 Task: In the  document Elizabeth.epub Write the word in the shape with center alignment 'XOXO'Change Page orientation to  'Landscape' Insert emoji in the beginning of quote: Thumbs Up
Action: Mouse moved to (253, 398)
Screenshot: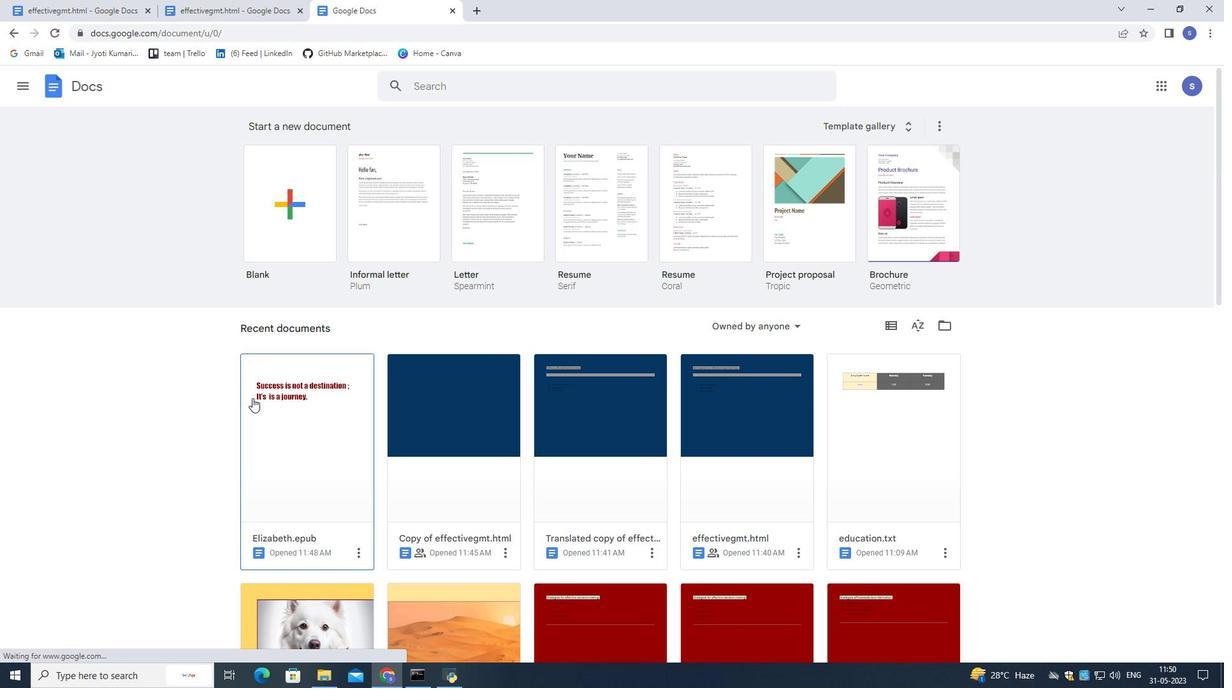 
Action: Mouse pressed left at (253, 398)
Screenshot: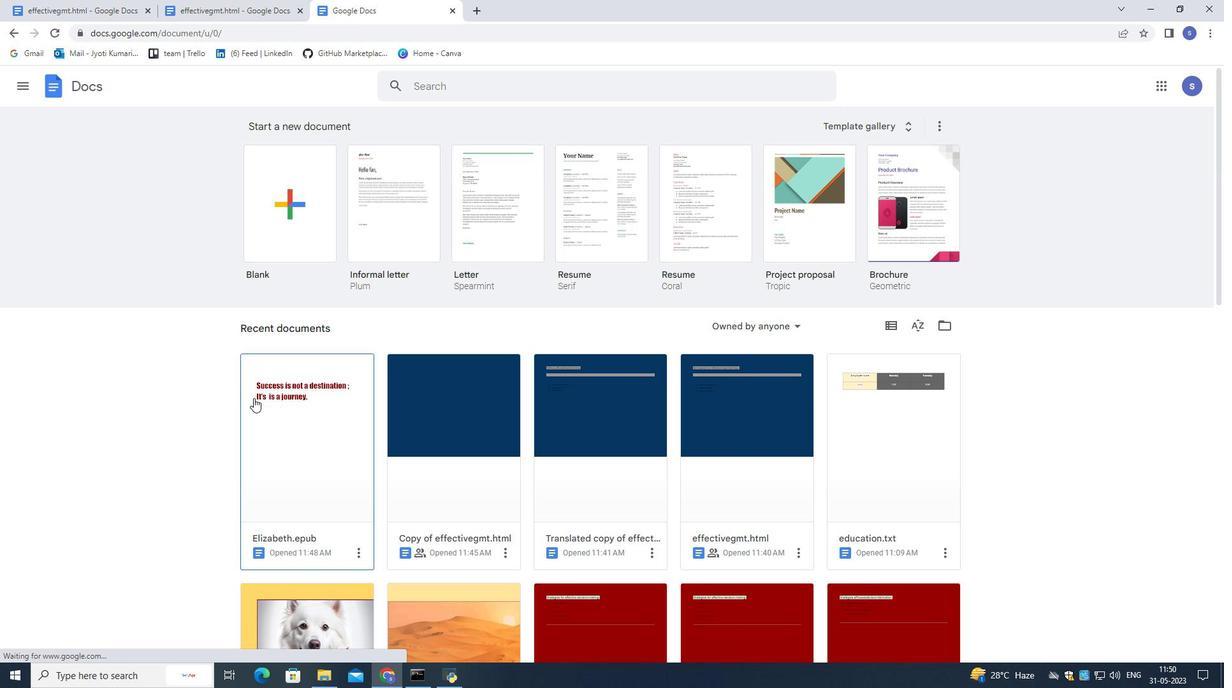 
Action: Mouse moved to (405, 243)
Screenshot: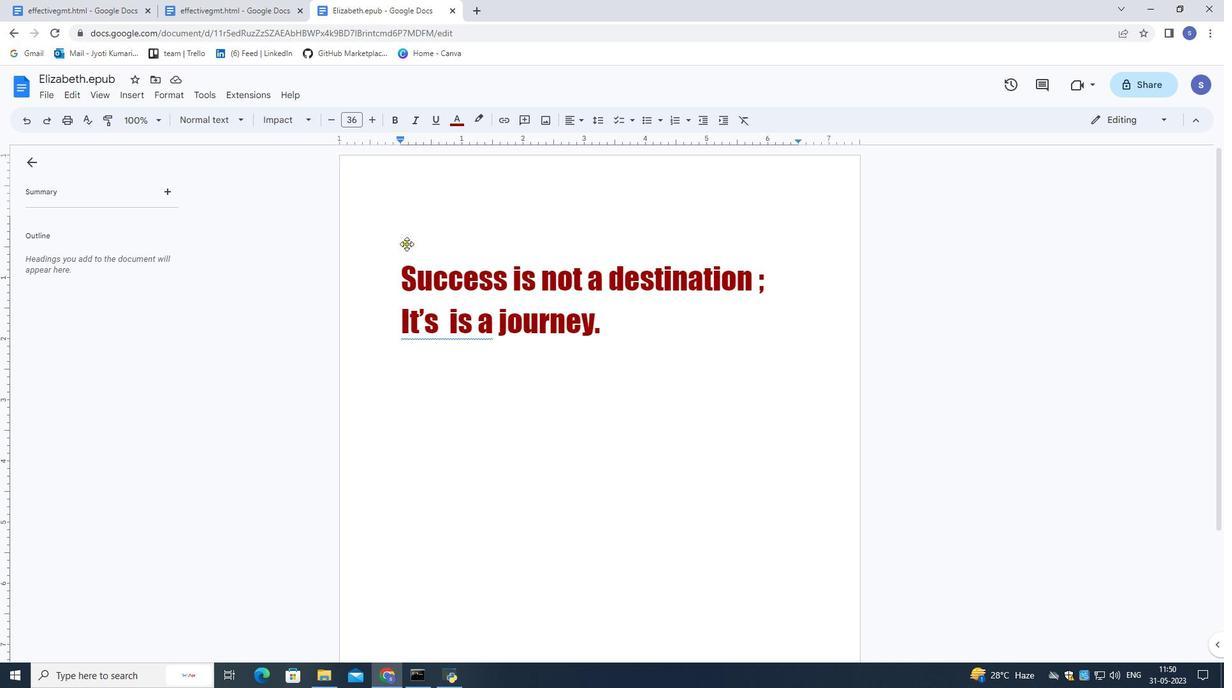 
Action: Mouse pressed left at (405, 243)
Screenshot: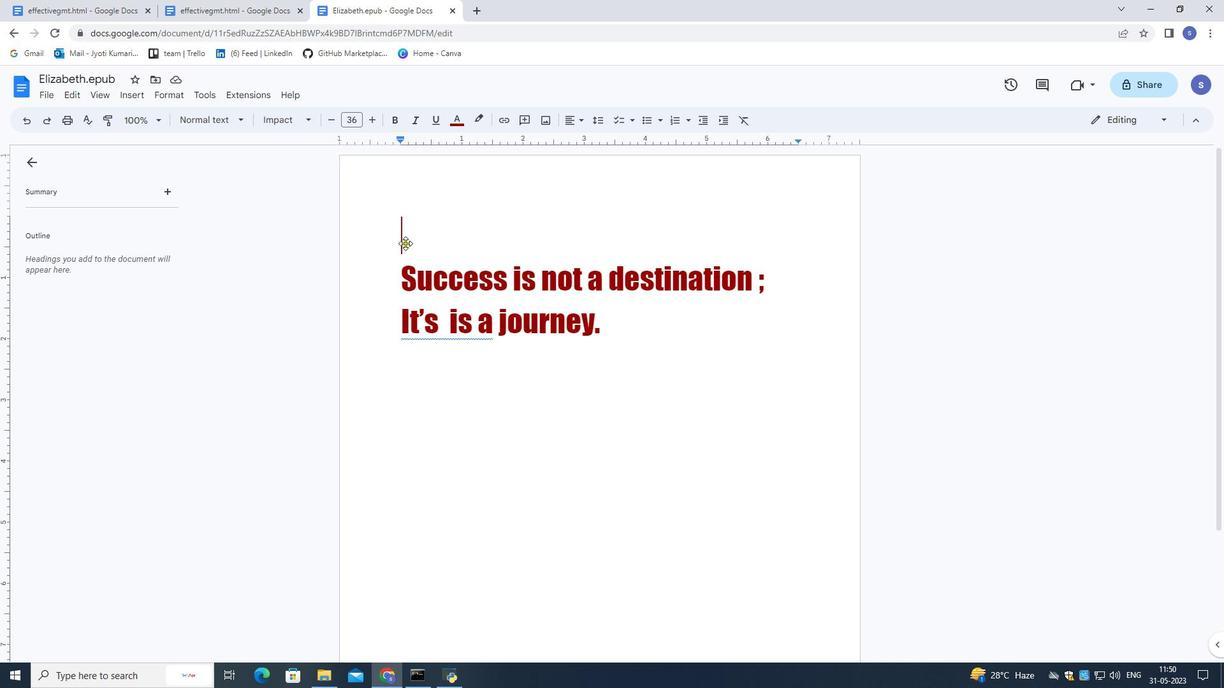 
Action: Mouse moved to (588, 265)
Screenshot: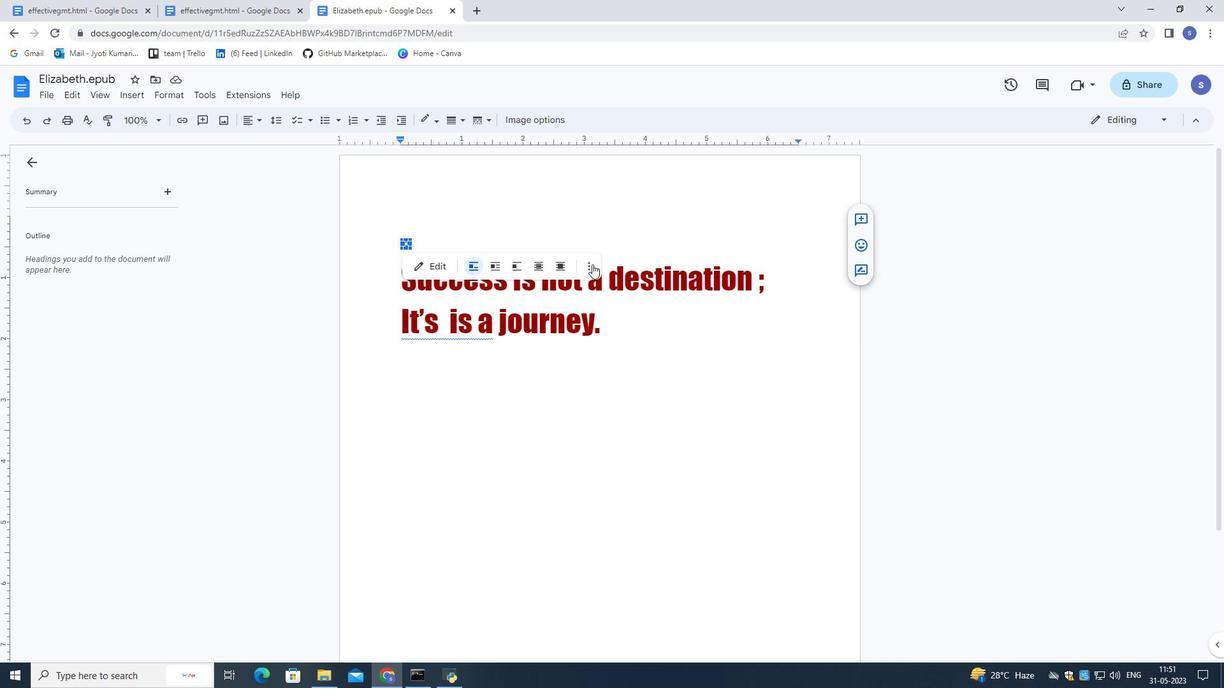 
Action: Mouse pressed left at (588, 265)
Screenshot: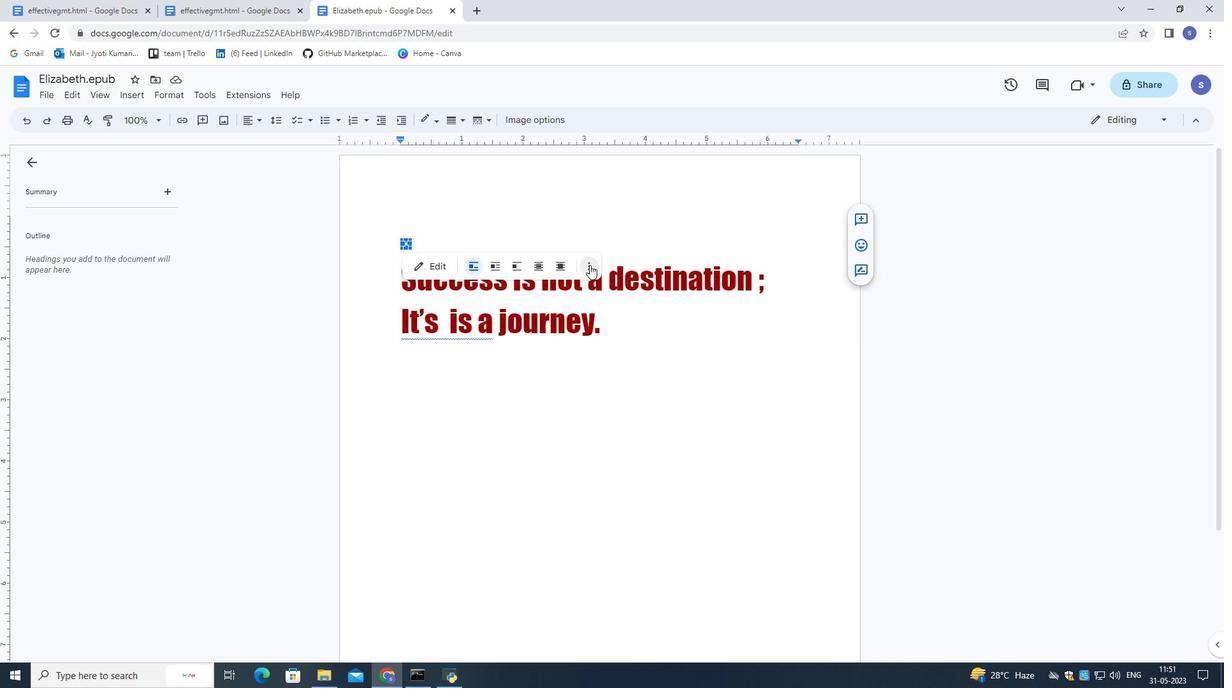 
Action: Mouse moved to (610, 295)
Screenshot: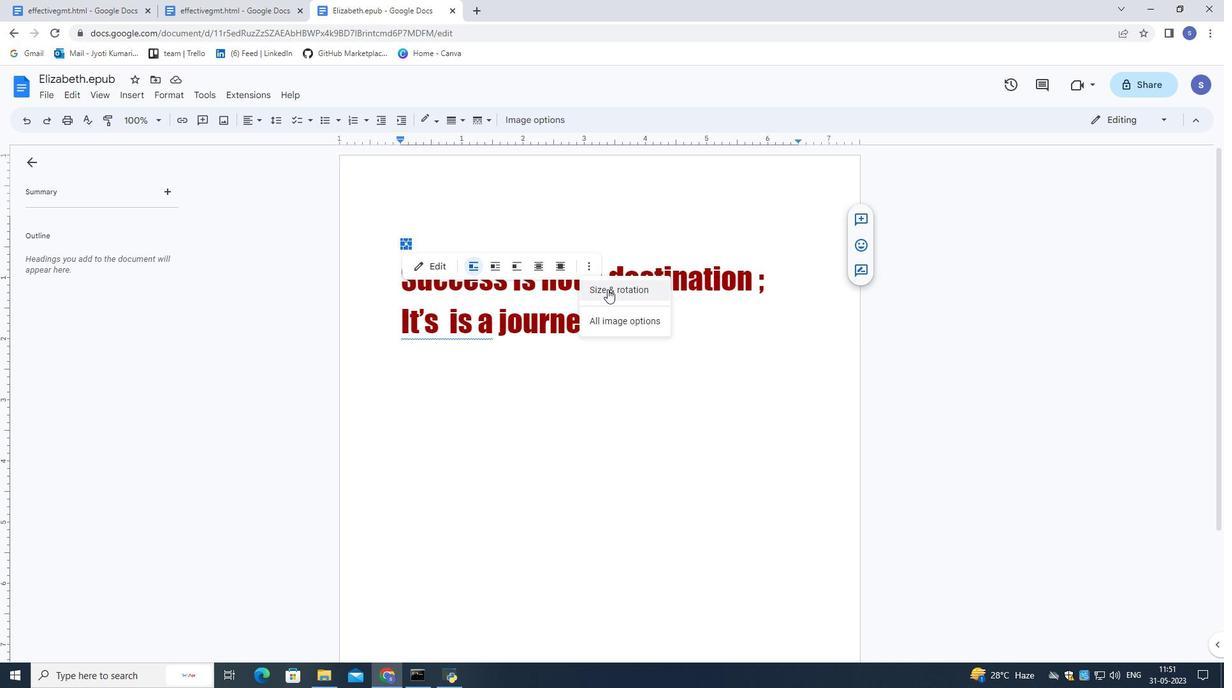 
Action: Mouse pressed left at (610, 295)
Screenshot: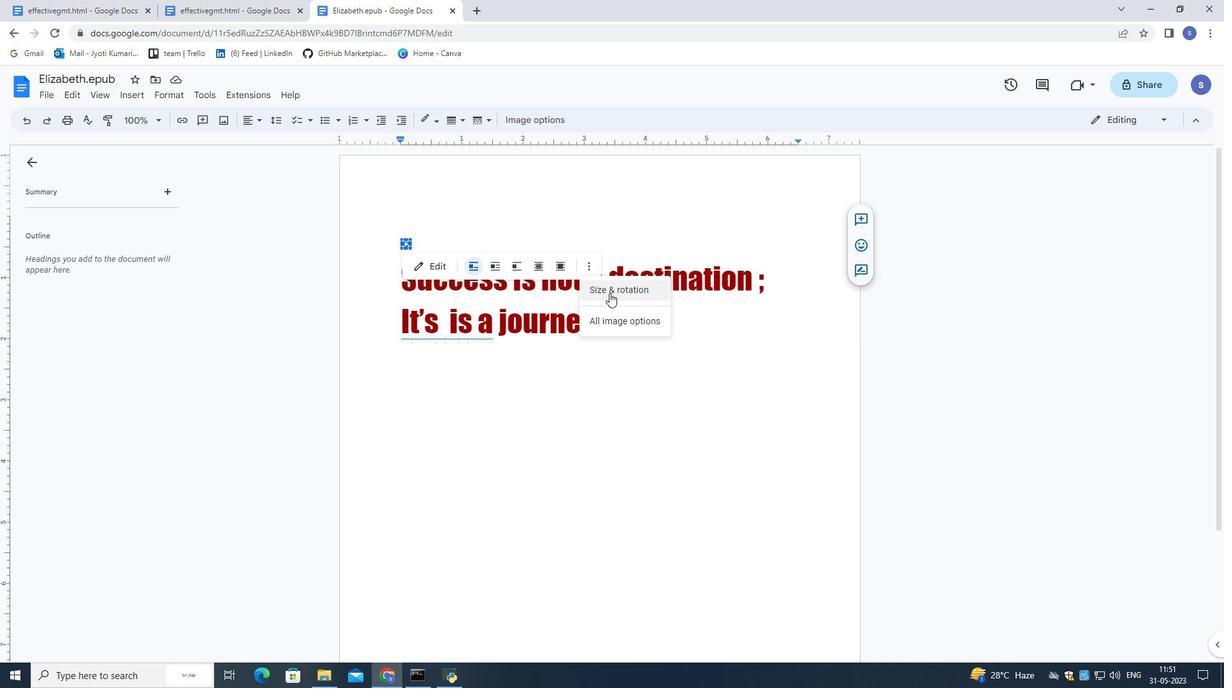 
Action: Mouse moved to (1167, 222)
Screenshot: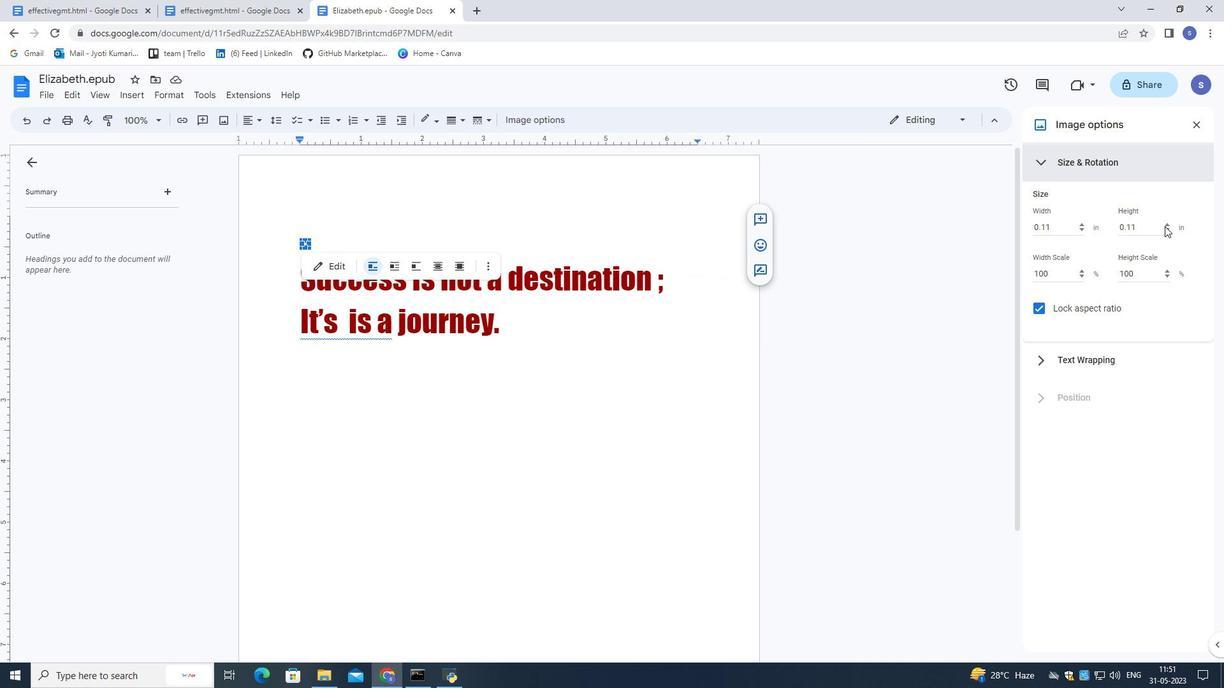 
Action: Mouse pressed left at (1167, 222)
Screenshot: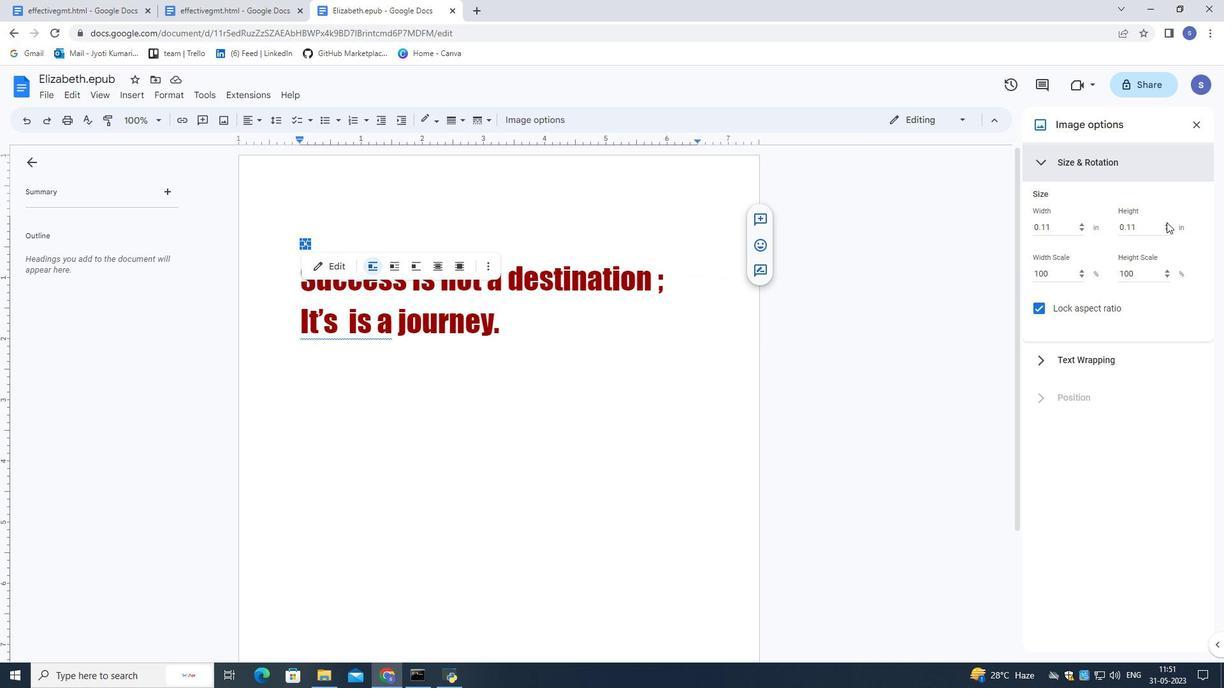 
Action: Mouse pressed left at (1167, 222)
Screenshot: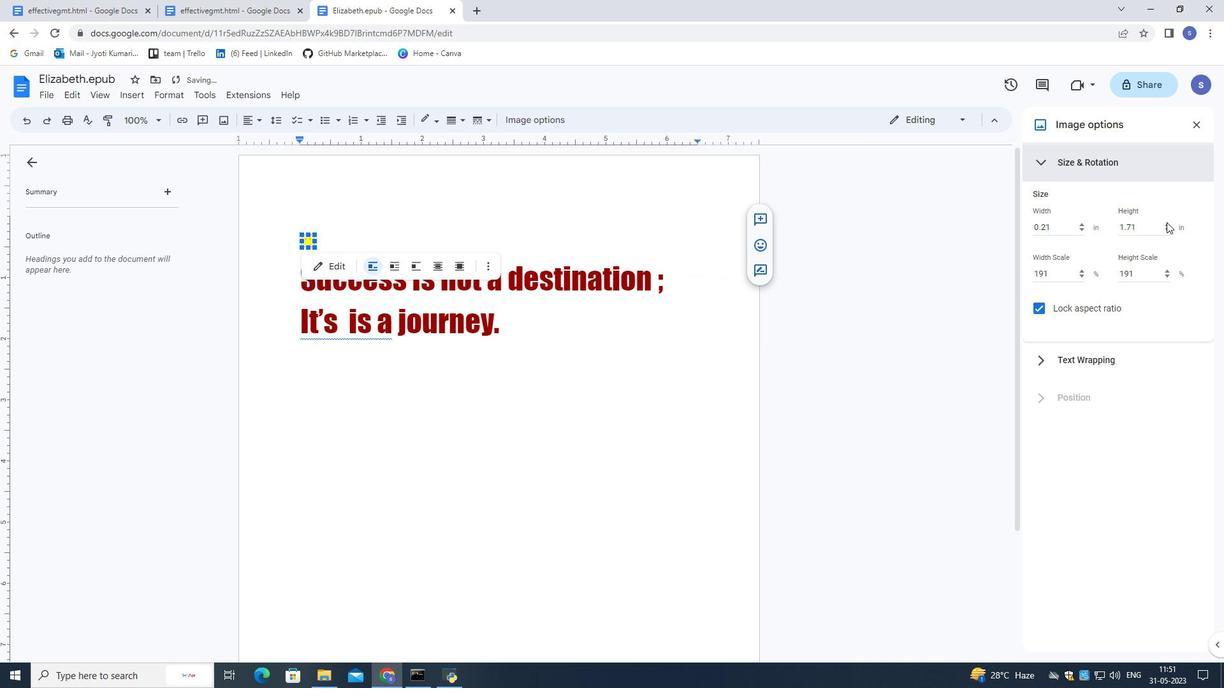 
Action: Mouse pressed left at (1167, 222)
Screenshot: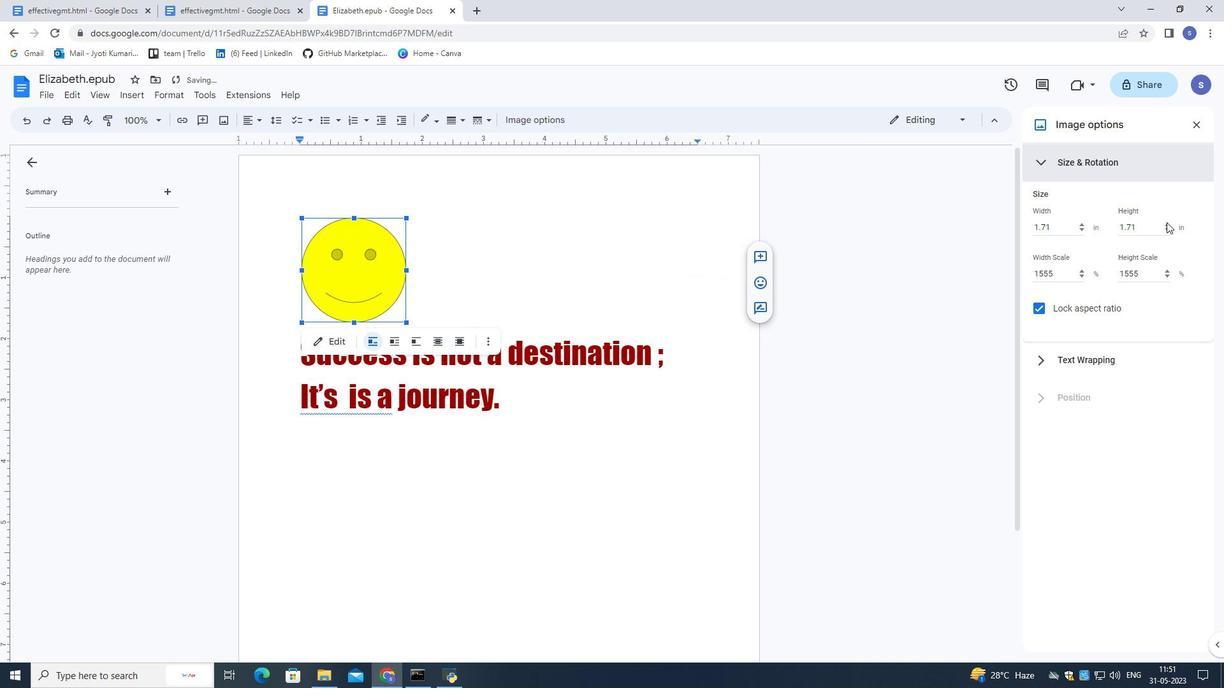 
Action: Mouse moved to (642, 287)
Screenshot: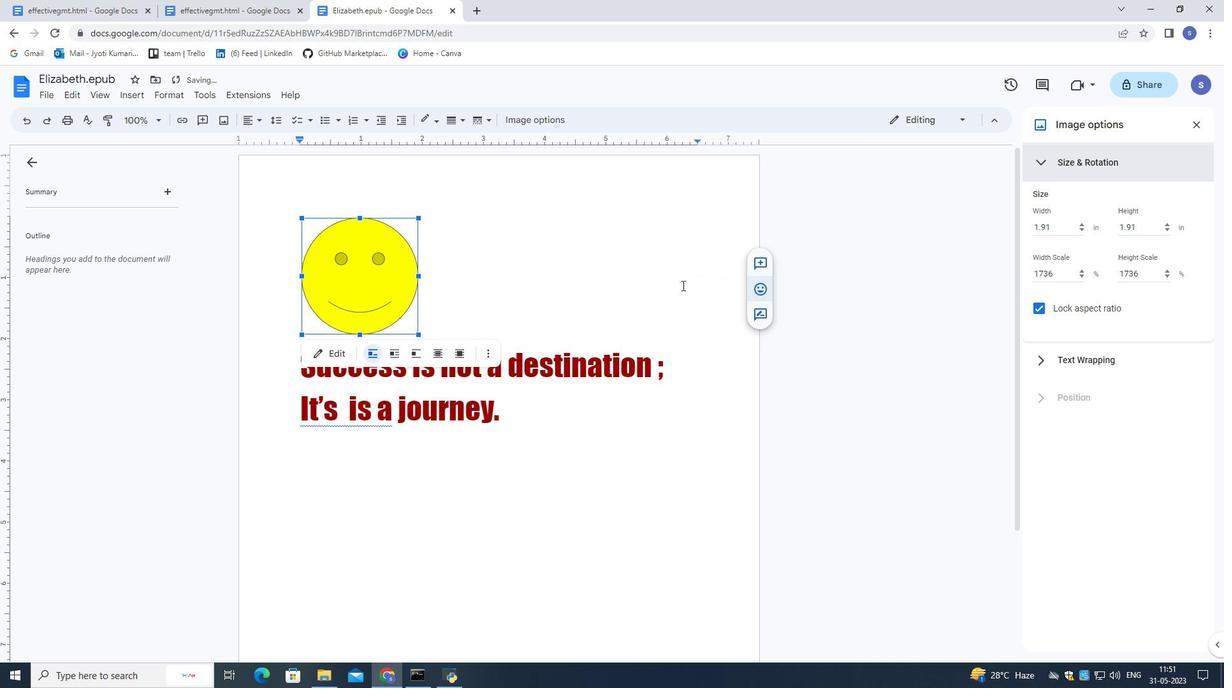 
Action: Mouse pressed left at (642, 287)
Screenshot: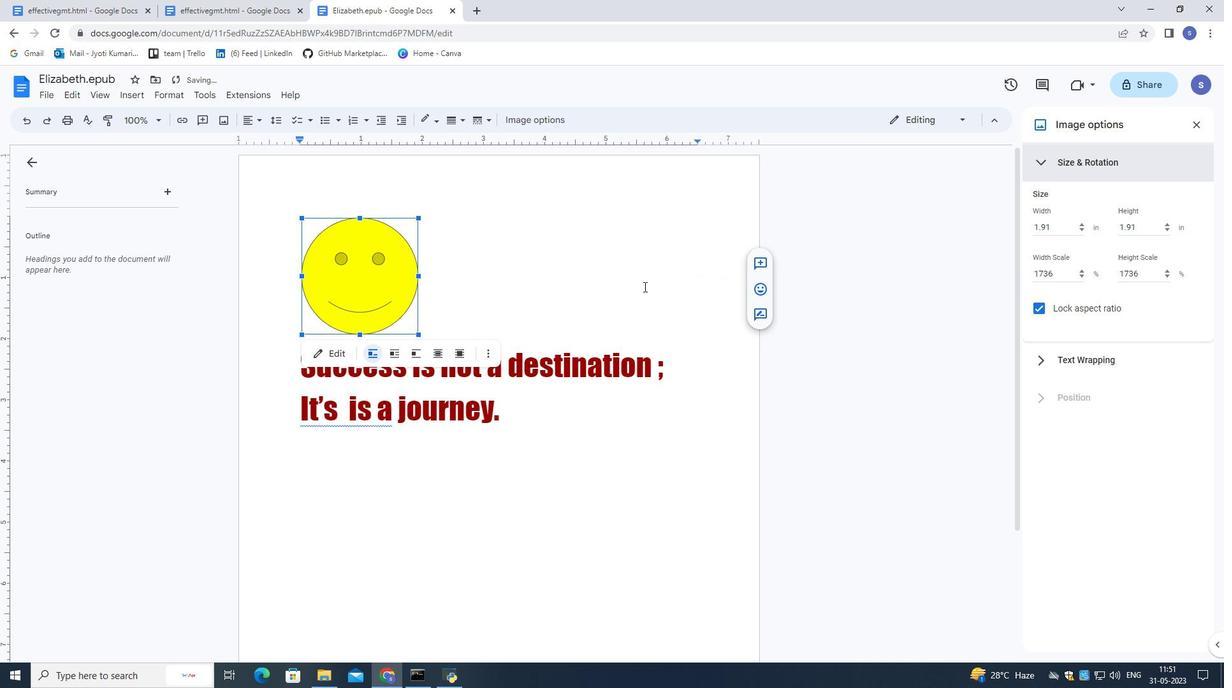 
Action: Mouse moved to (344, 278)
Screenshot: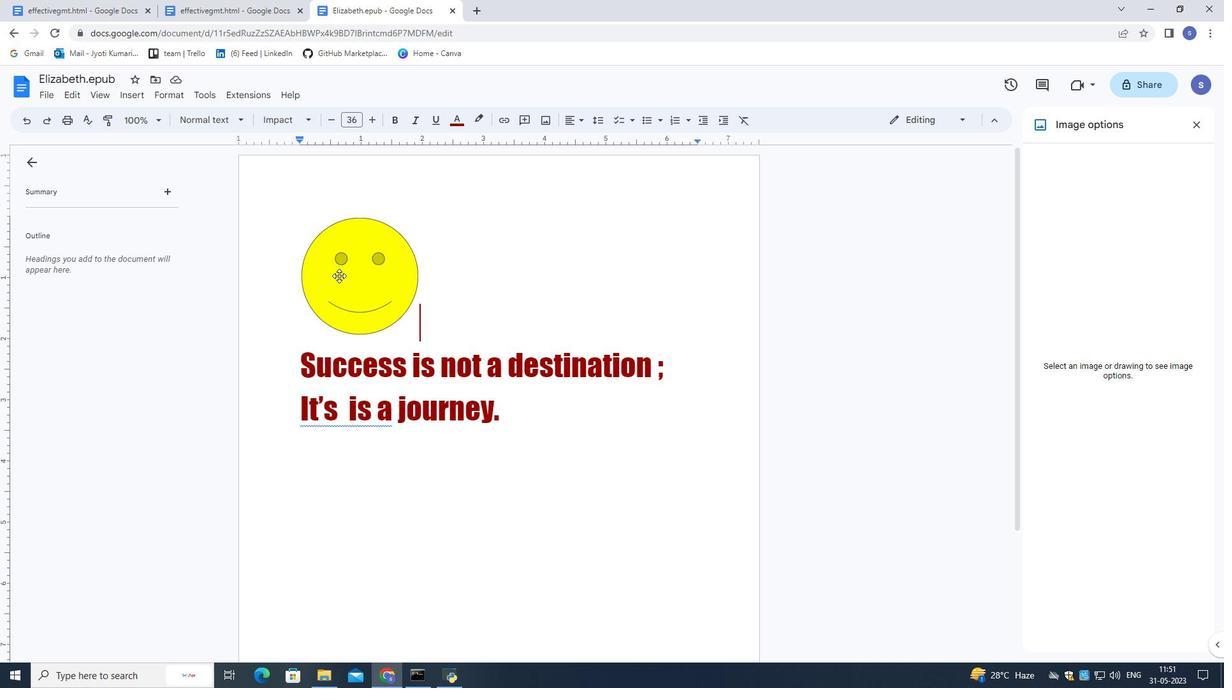 
Action: Mouse pressed left at (344, 278)
Screenshot: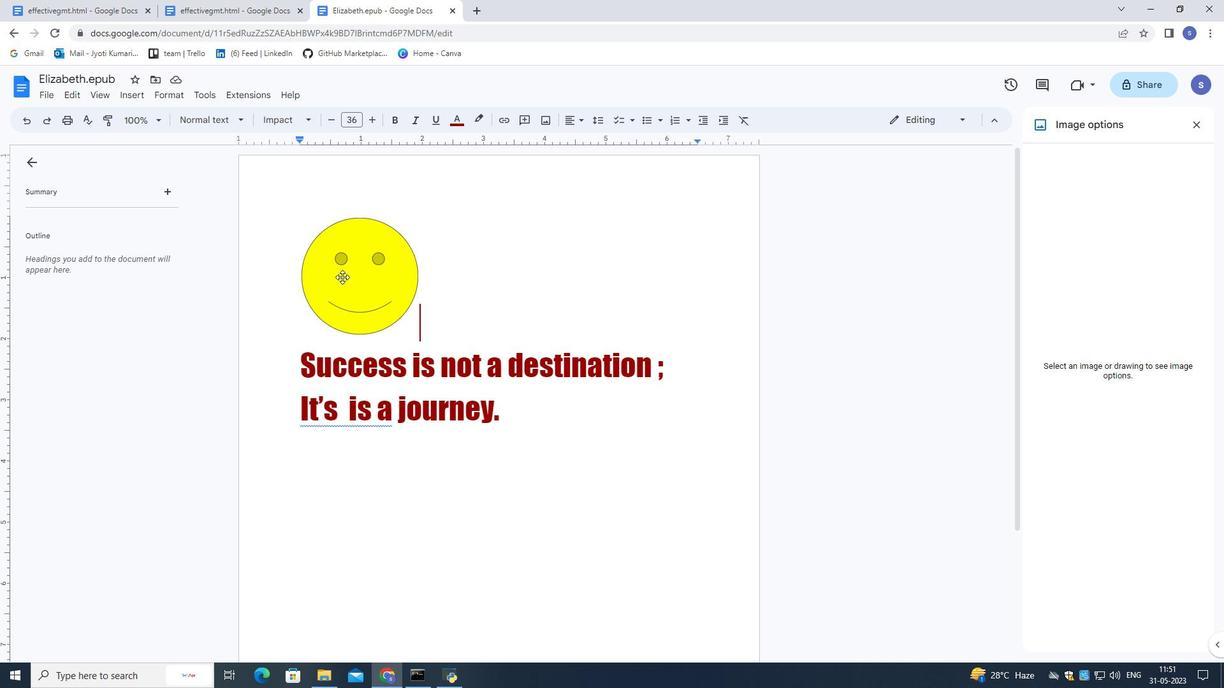 
Action: Mouse moved to (345, 279)
Screenshot: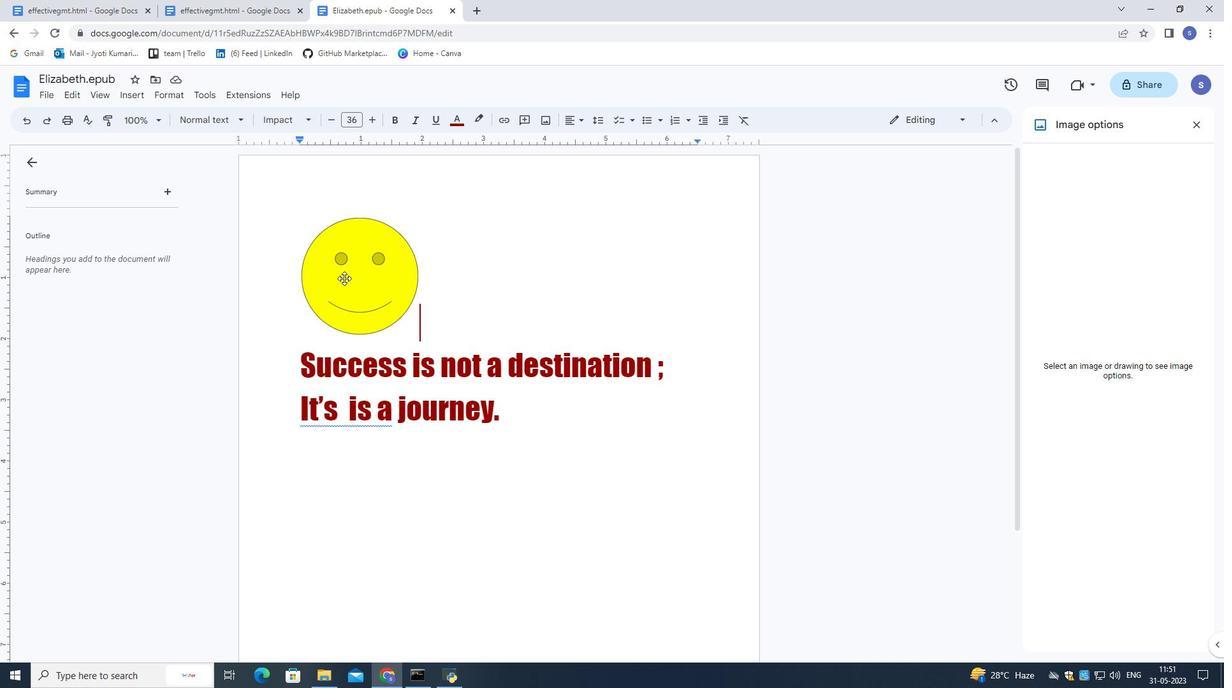 
Action: Mouse pressed left at (345, 279)
Screenshot: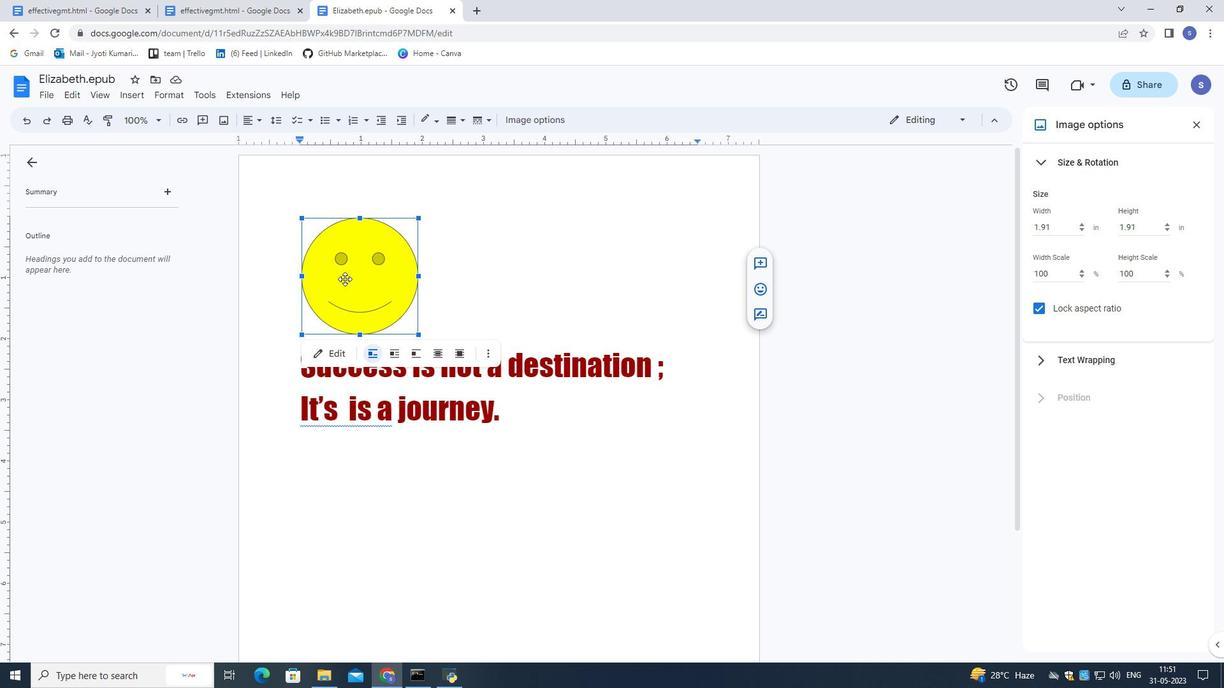 
Action: Mouse pressed left at (345, 279)
Screenshot: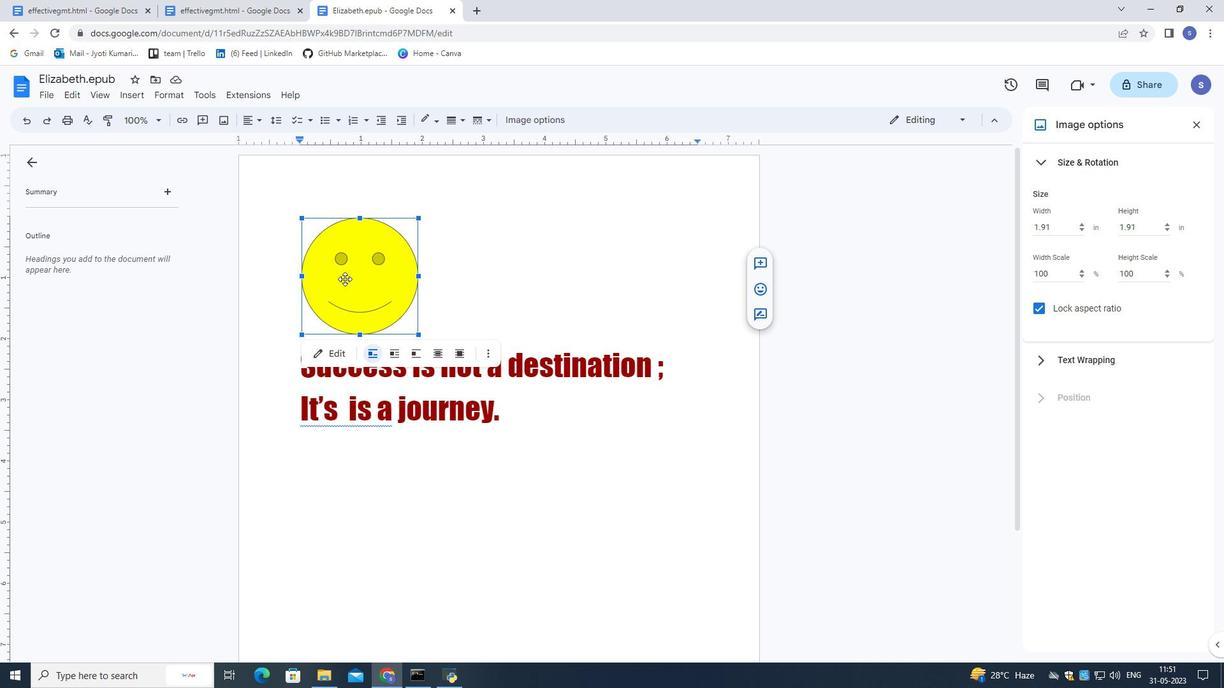 
Action: Mouse moved to (361, 267)
Screenshot: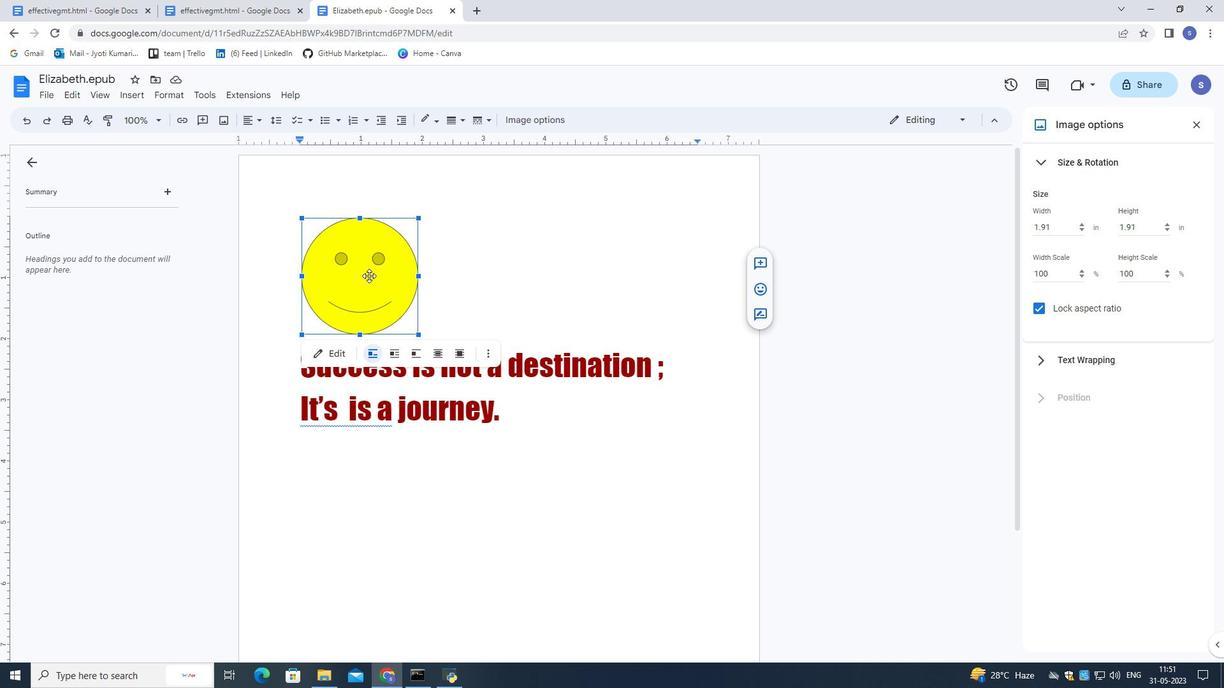 
Action: Mouse pressed left at (361, 267)
Screenshot: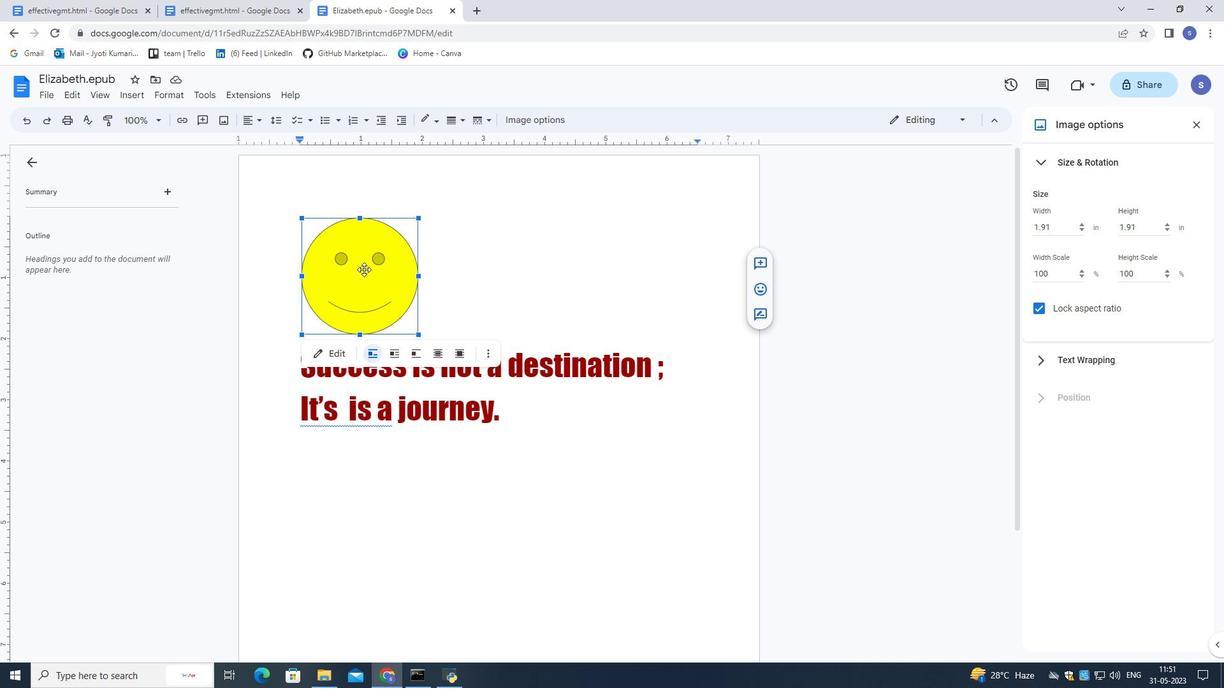 
Action: Mouse pressed left at (361, 267)
Screenshot: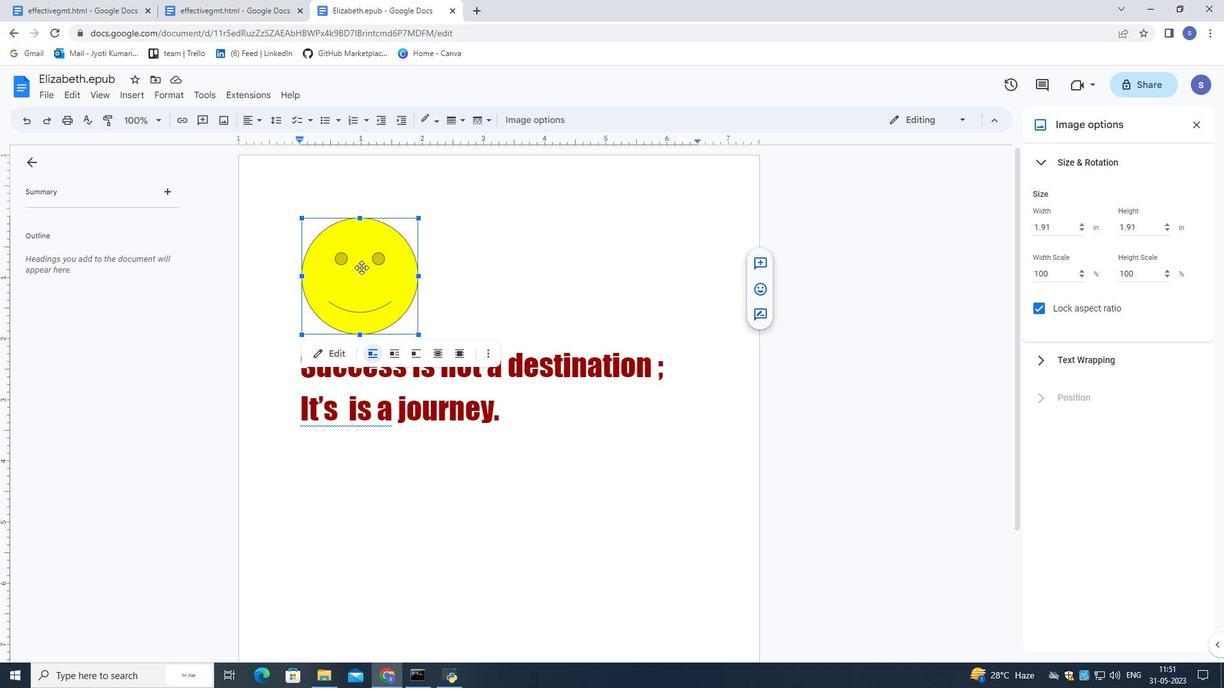 
Action: Mouse moved to (644, 310)
Screenshot: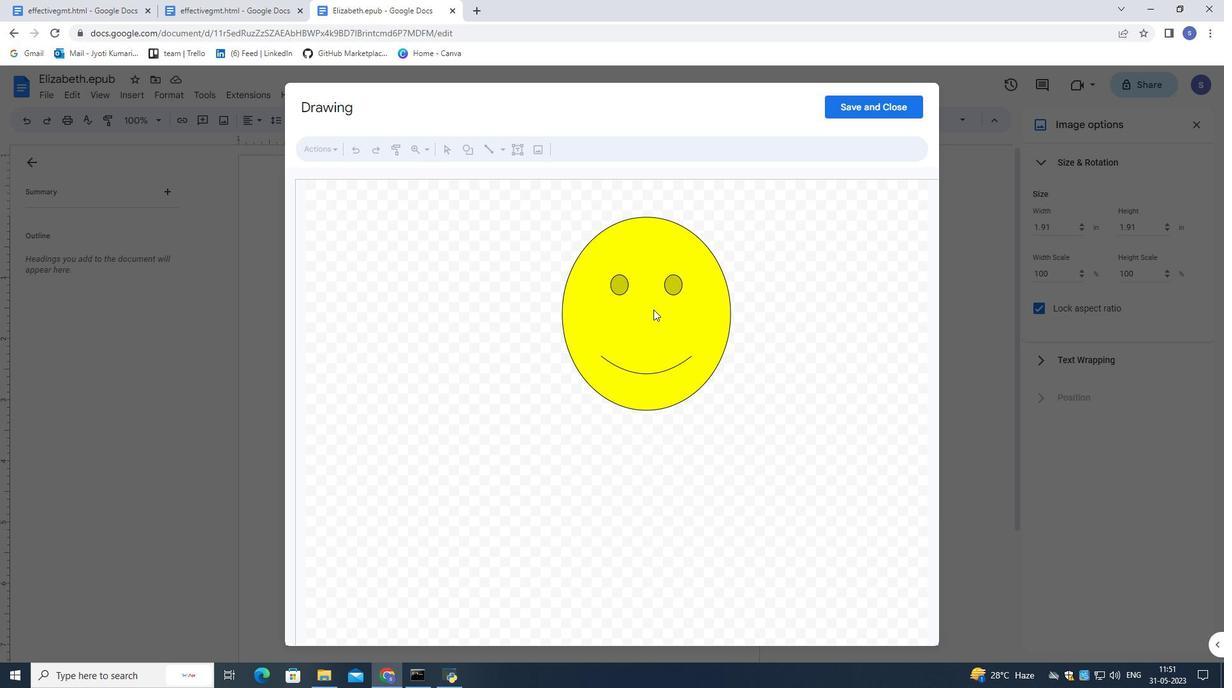 
Action: Mouse pressed left at (644, 310)
Screenshot: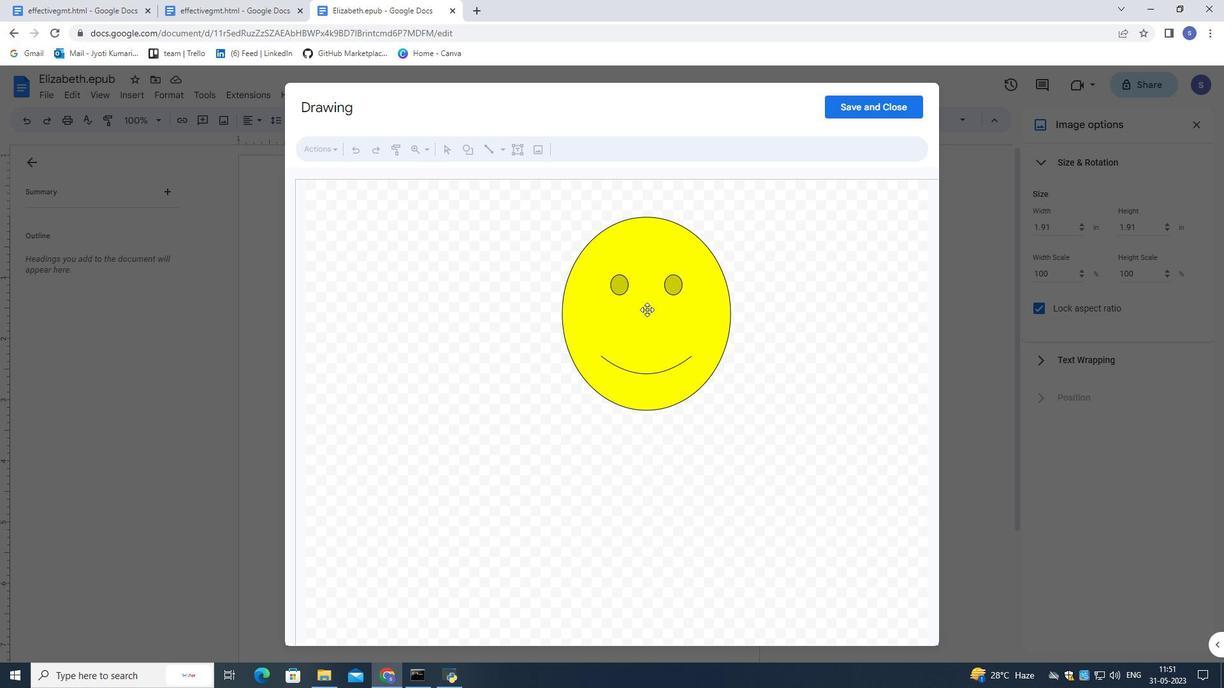 
Action: Mouse pressed left at (644, 310)
Screenshot: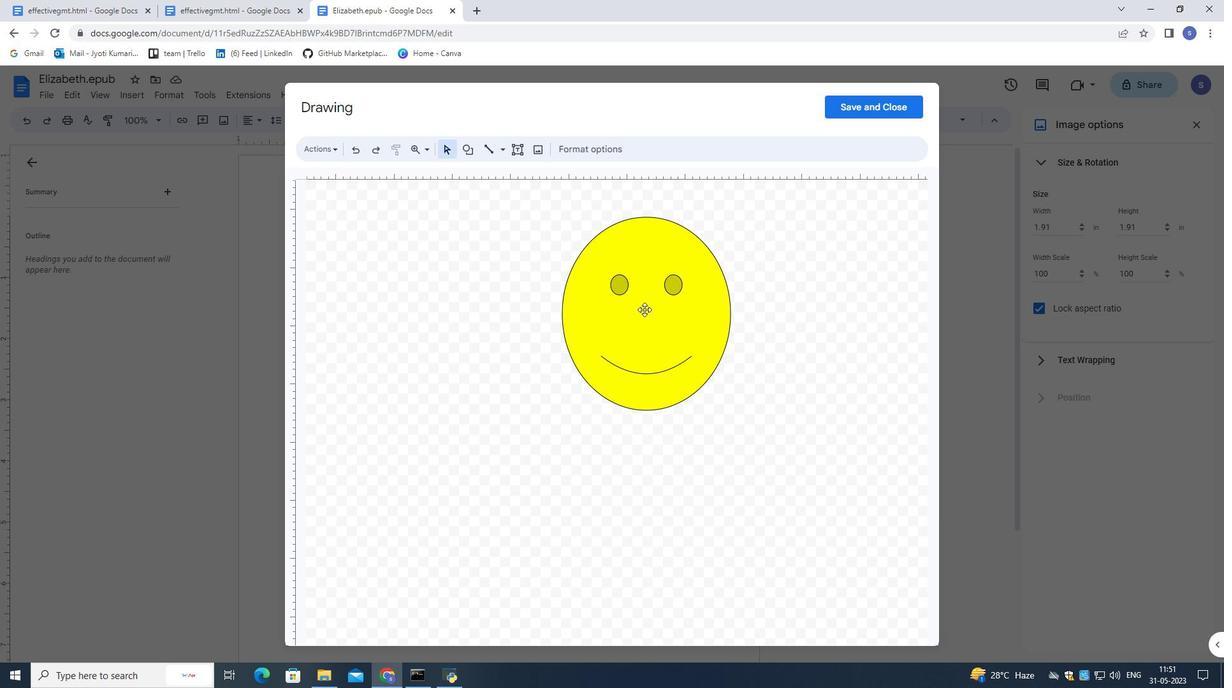 
Action: Mouse moved to (639, 318)
Screenshot: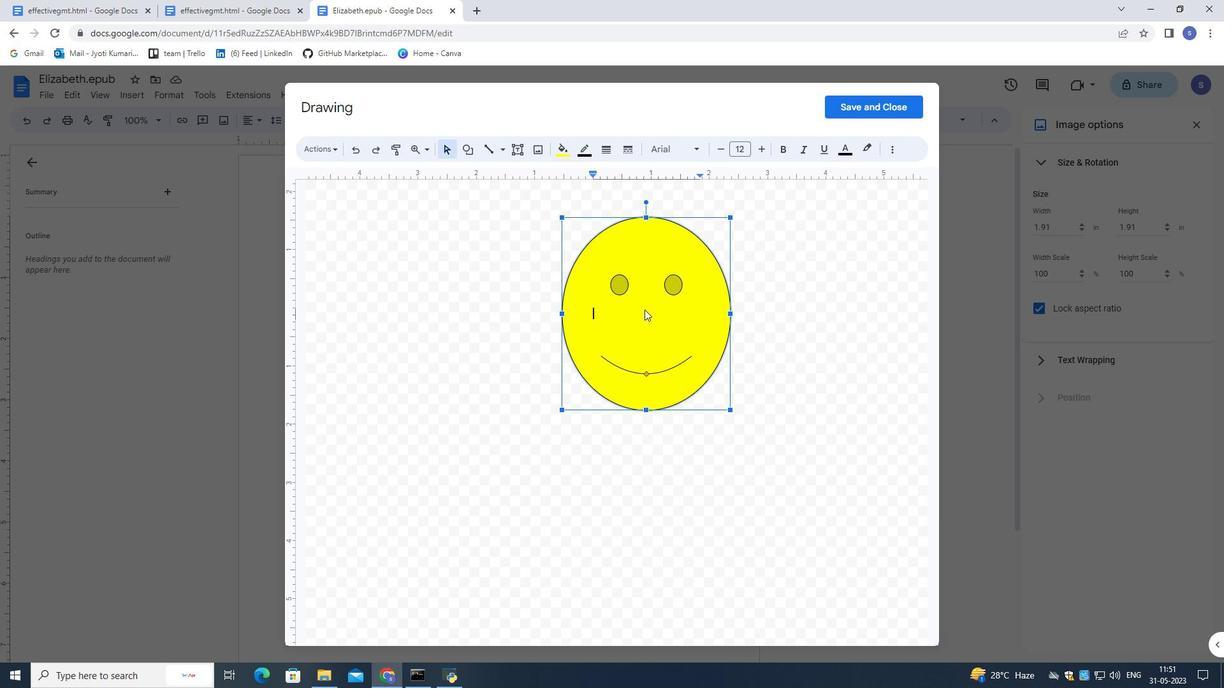 
Action: Mouse pressed left at (639, 318)
Screenshot: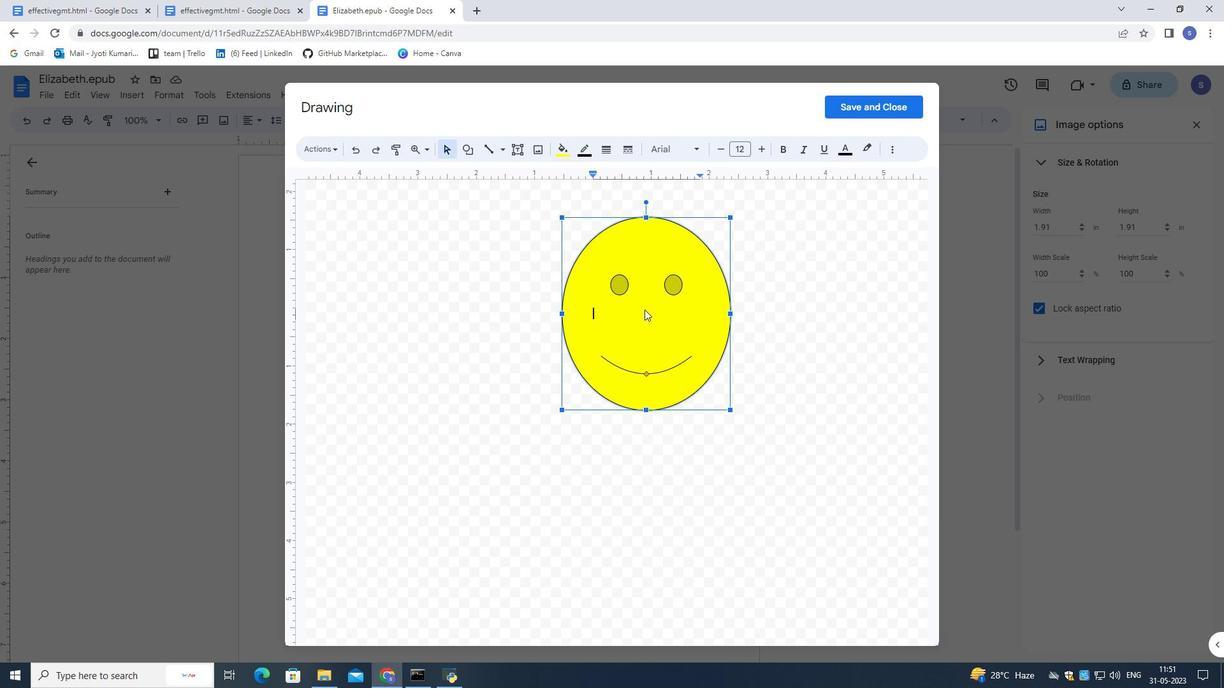 
Action: Key pressed <Key.space><Key.space><Key.space><Key.space><Key.space><Key.space><Key.space><Key.space><Key.space><Key.space><Key.space><Key.shift><Key.caps_lock>XOXO<Key.left><Key.left><Key.left><Key.left><Key.space><Key.space><Key.space><Key.space>
Screenshot: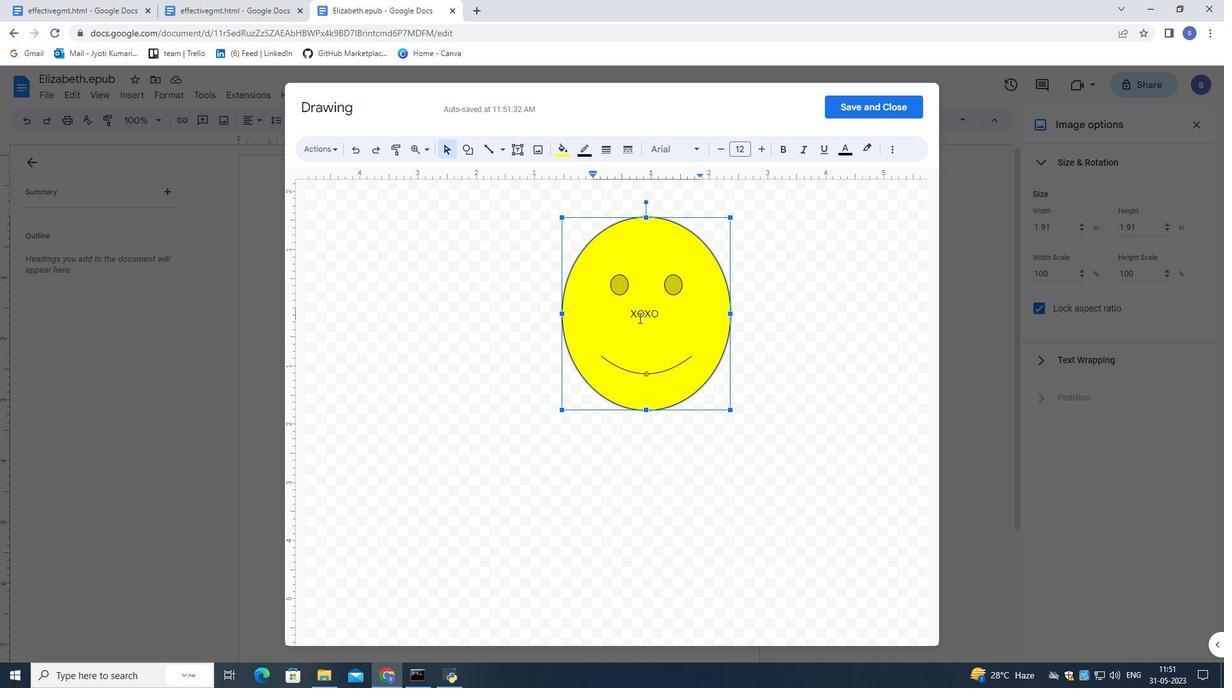 
Action: Mouse moved to (683, 353)
Screenshot: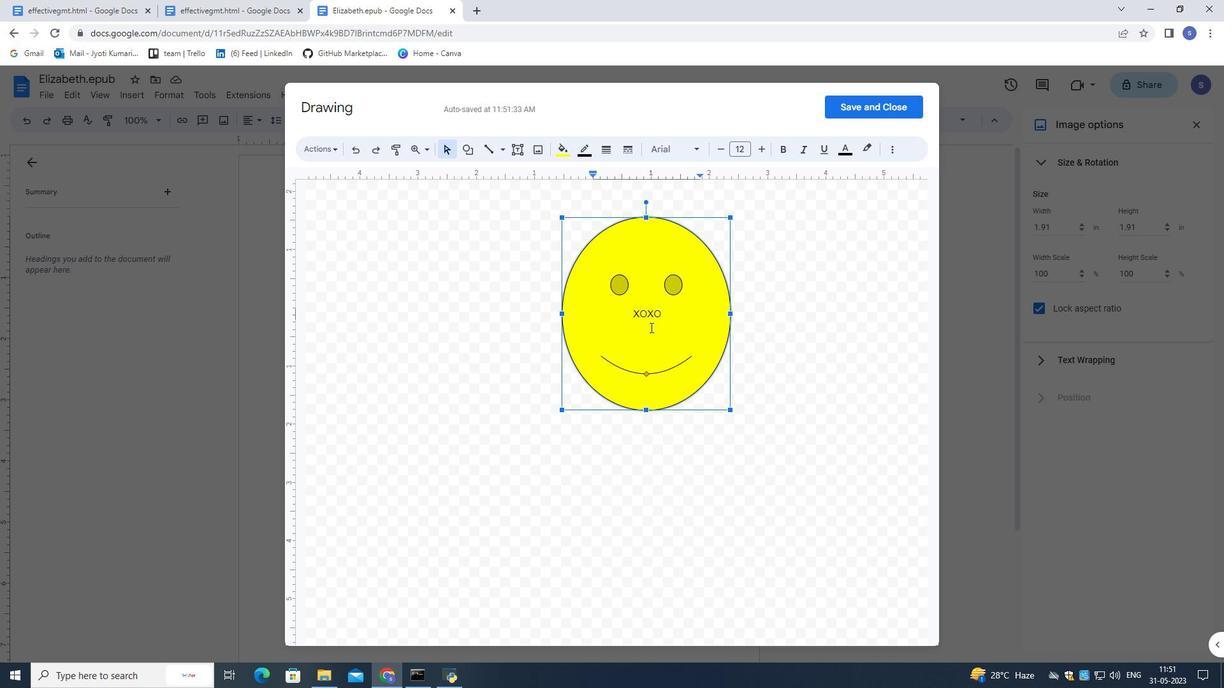 
Action: Mouse pressed left at (683, 353)
Screenshot: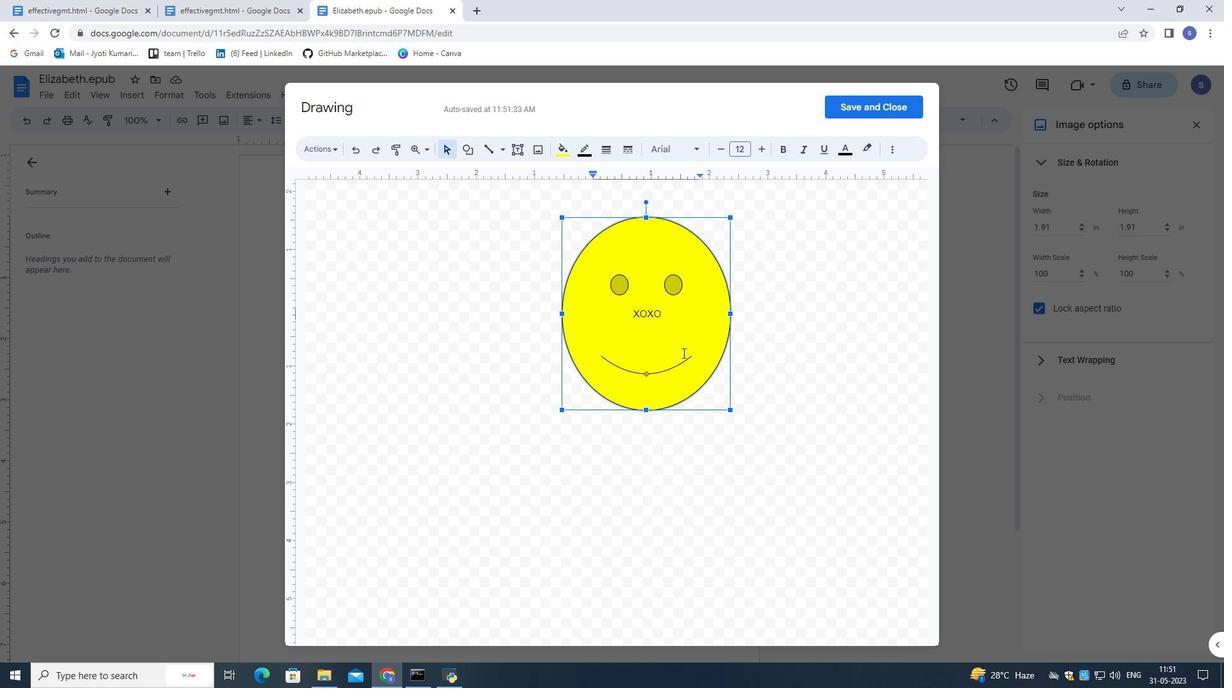 
Action: Mouse moved to (872, 105)
Screenshot: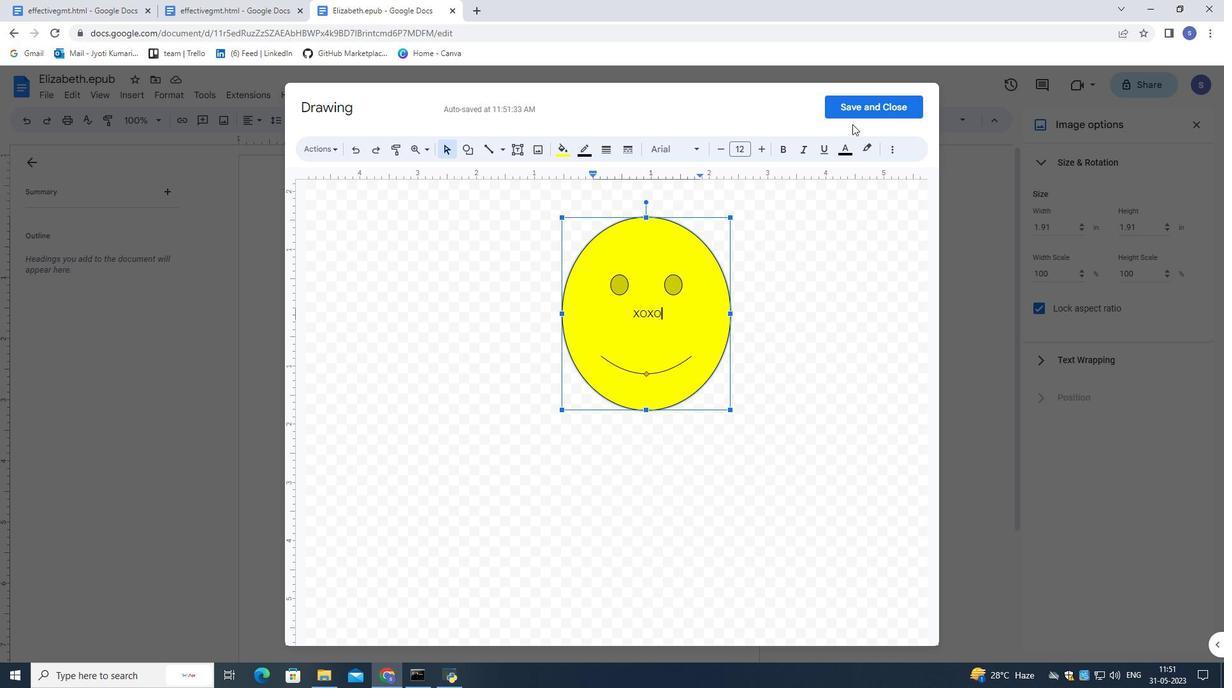 
Action: Mouse pressed left at (872, 105)
Screenshot: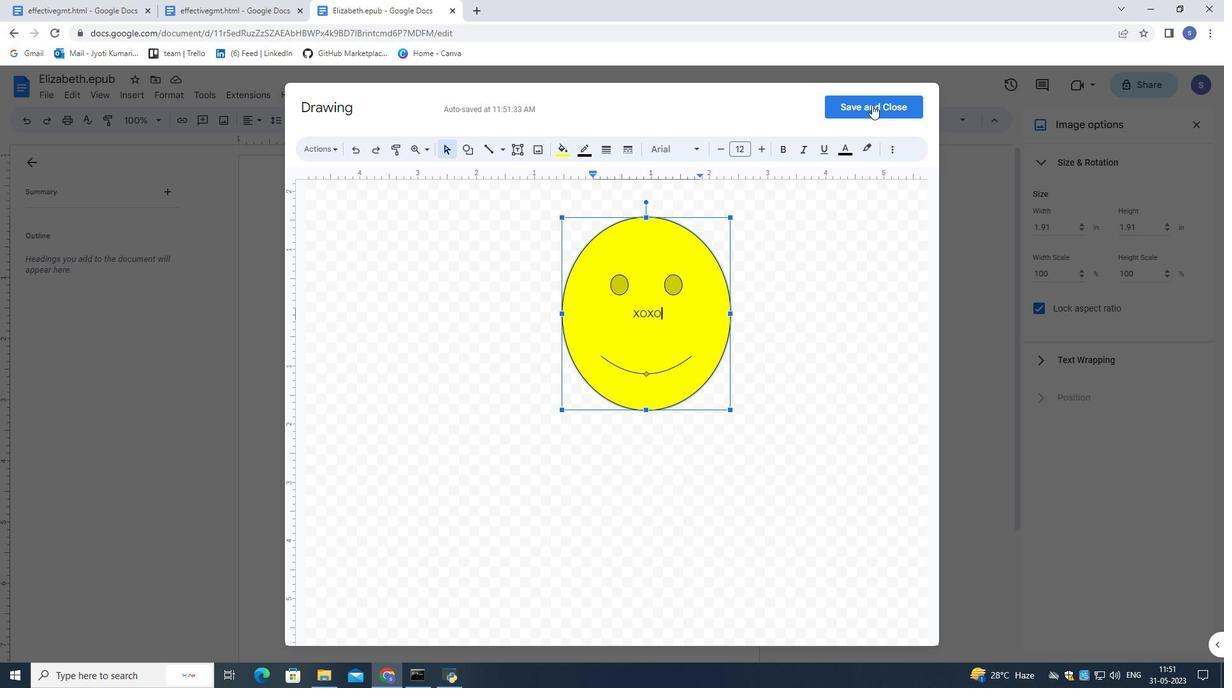 
Action: Mouse moved to (1168, 229)
Screenshot: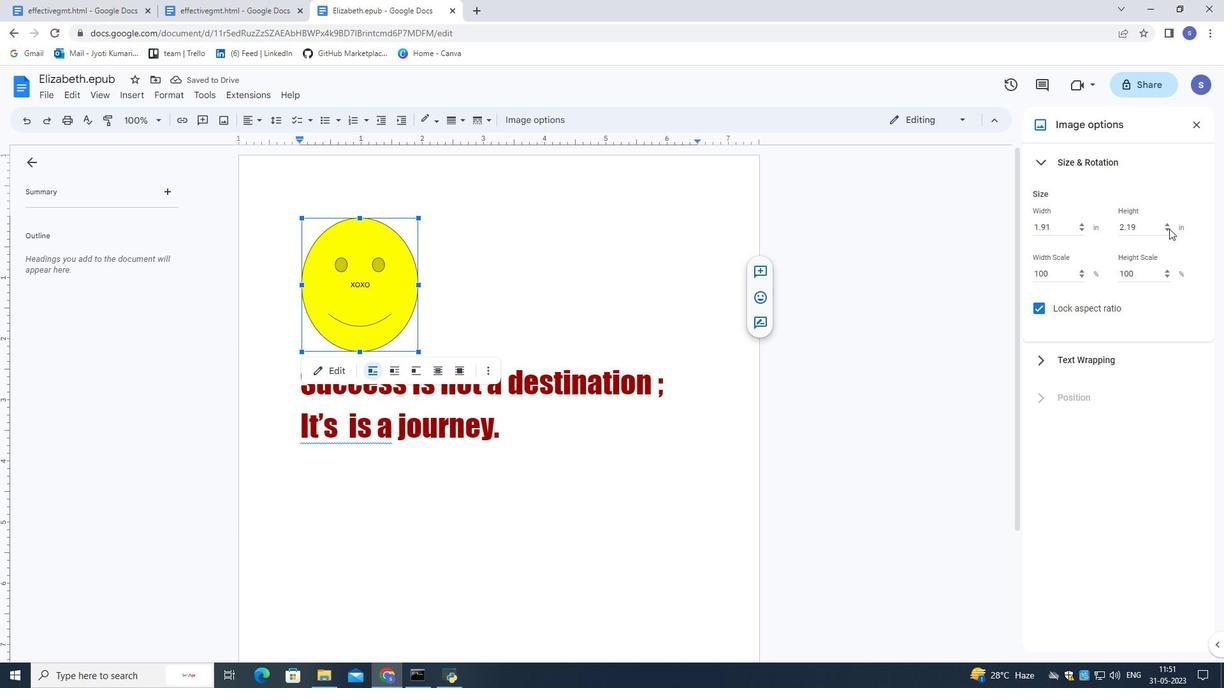 
Action: Mouse pressed left at (1168, 229)
Screenshot: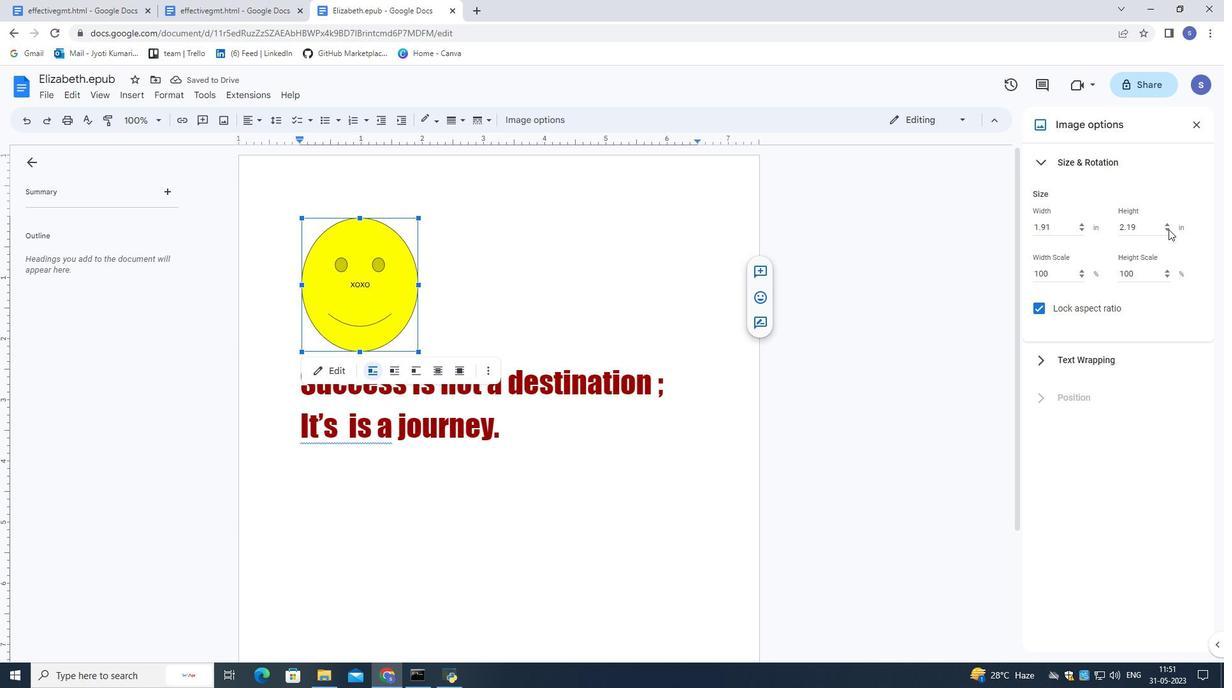 
Action: Mouse pressed left at (1168, 229)
Screenshot: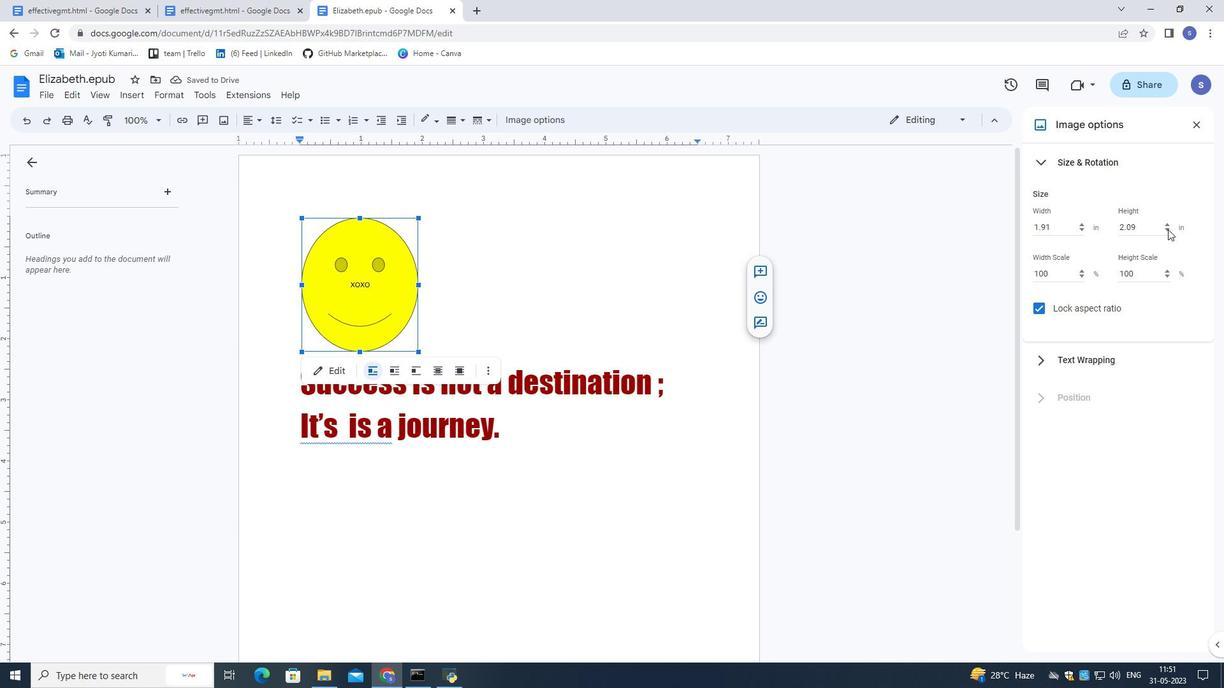 
Action: Mouse pressed left at (1168, 229)
Screenshot: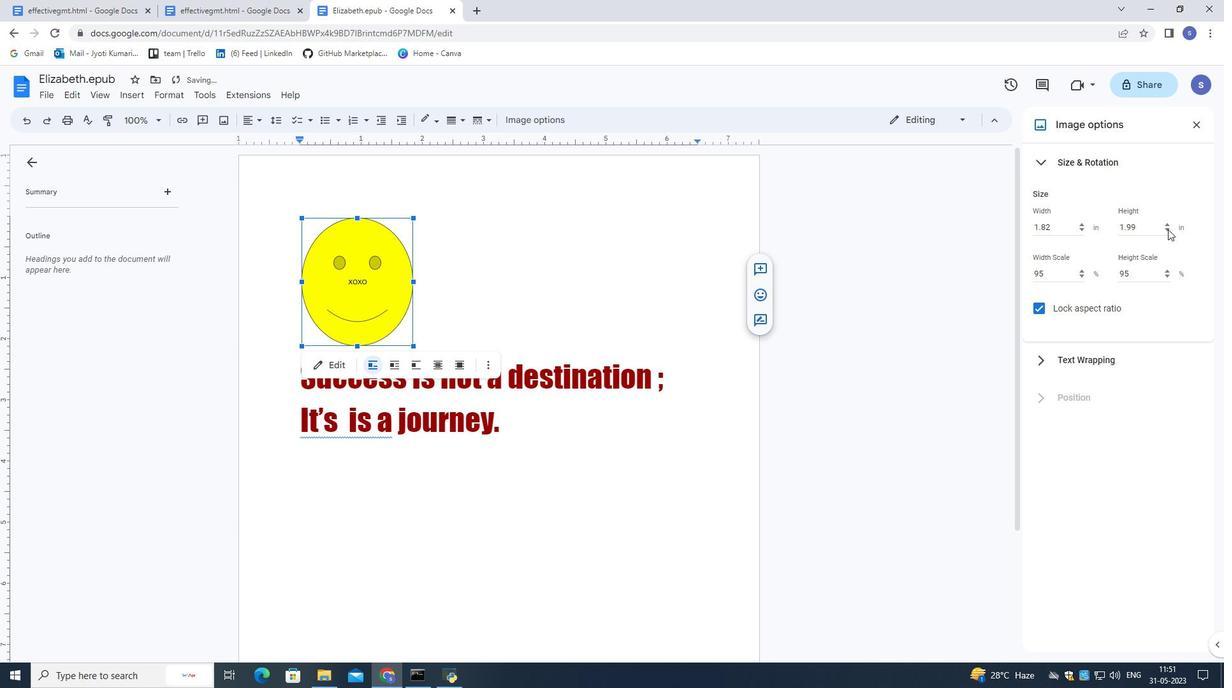 
Action: Mouse pressed left at (1168, 229)
Screenshot: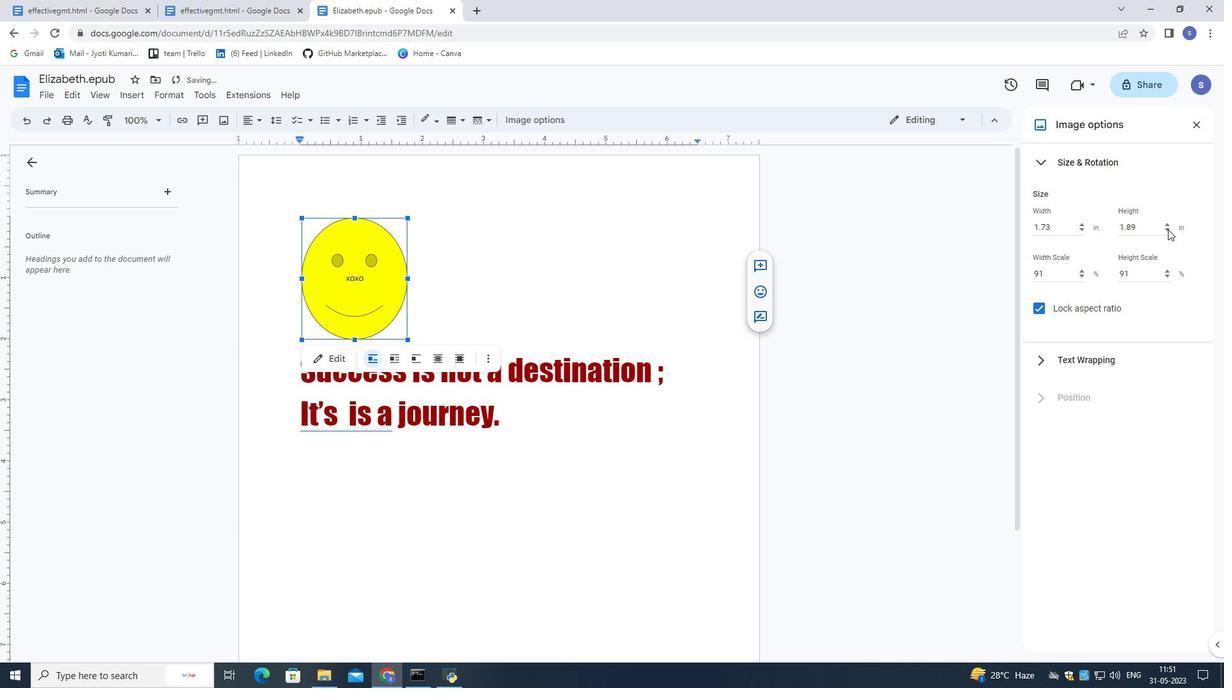 
Action: Mouse pressed left at (1168, 229)
Screenshot: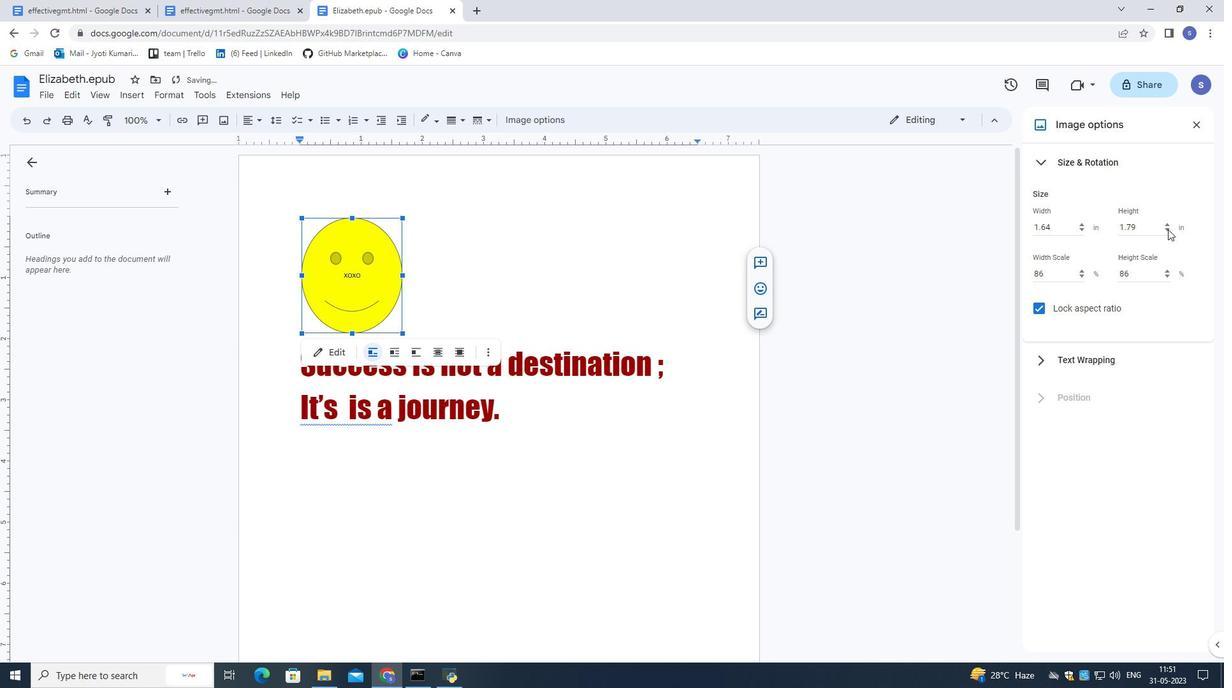 
Action: Mouse pressed left at (1168, 229)
Screenshot: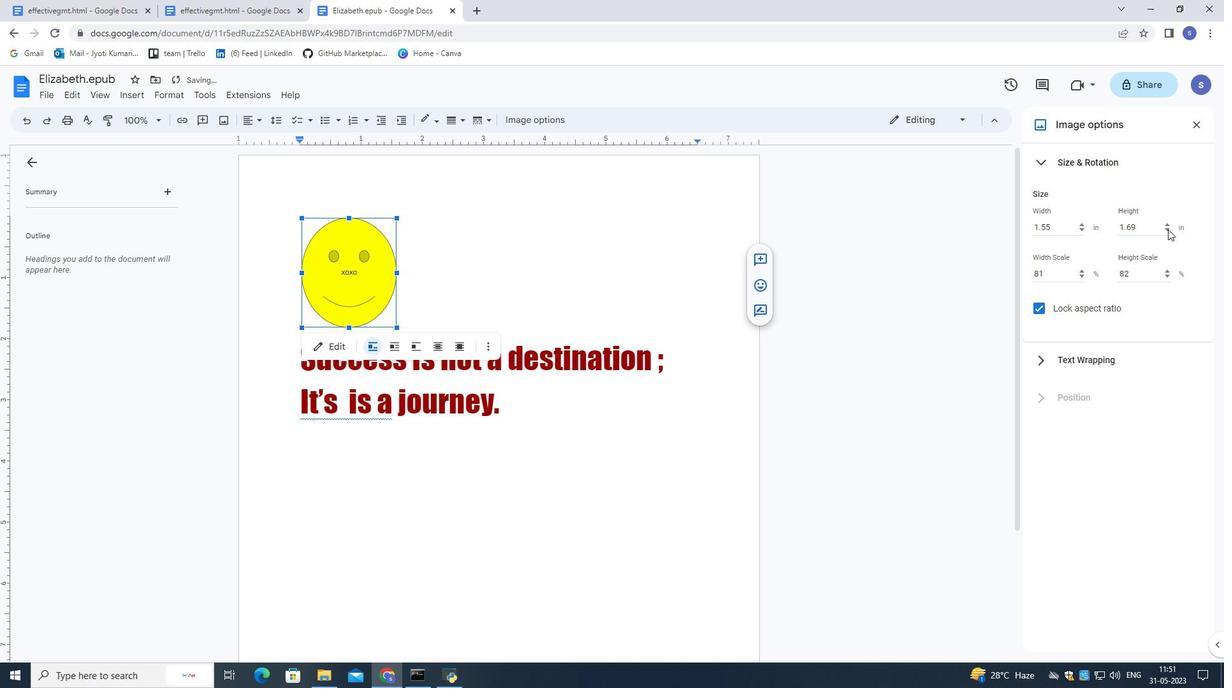 
Action: Mouse pressed left at (1168, 229)
Screenshot: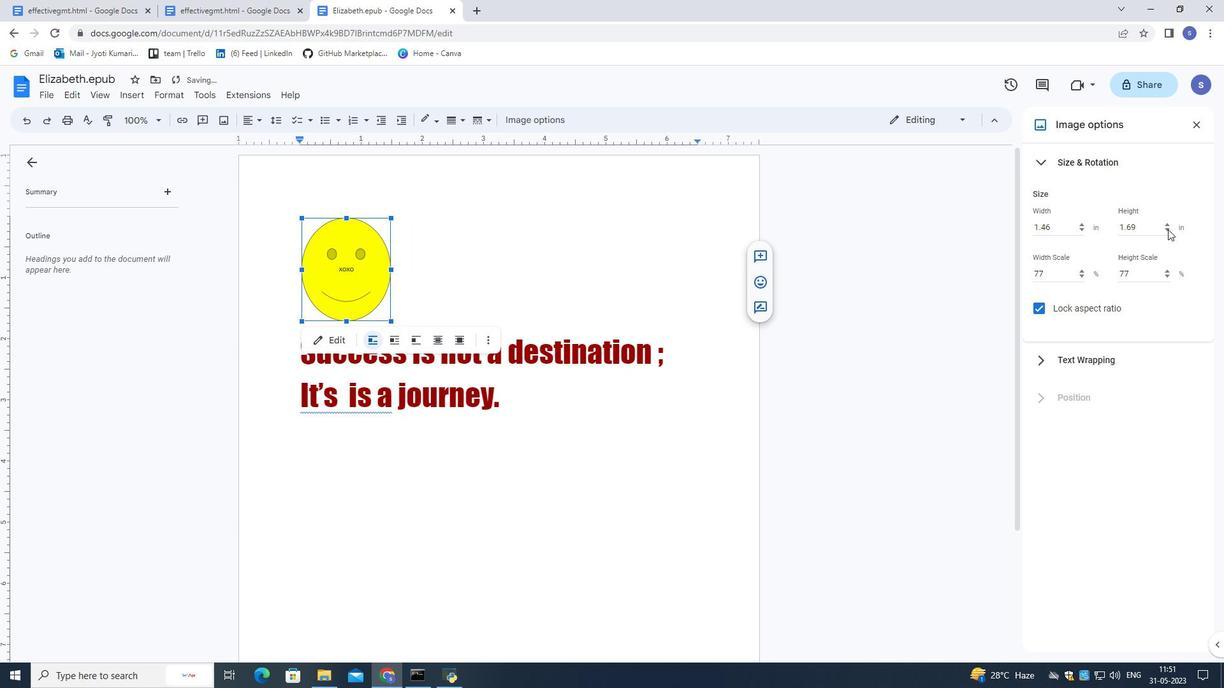 
Action: Mouse pressed left at (1168, 229)
Screenshot: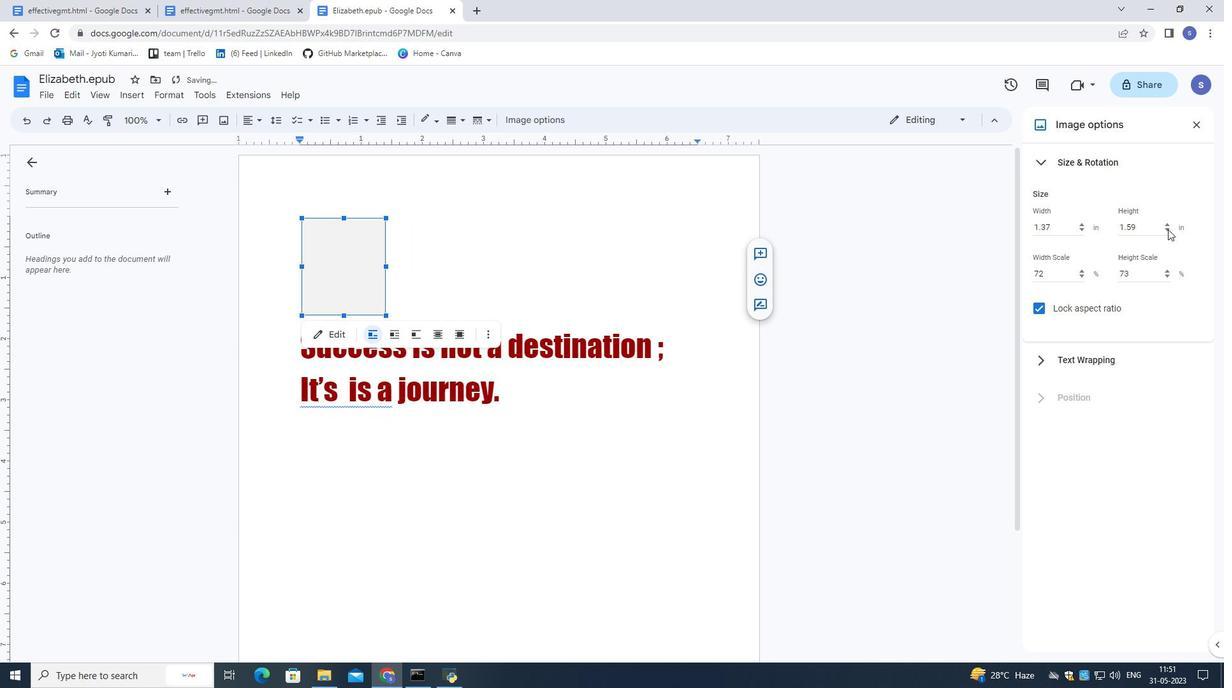 
Action: Mouse pressed left at (1168, 229)
Screenshot: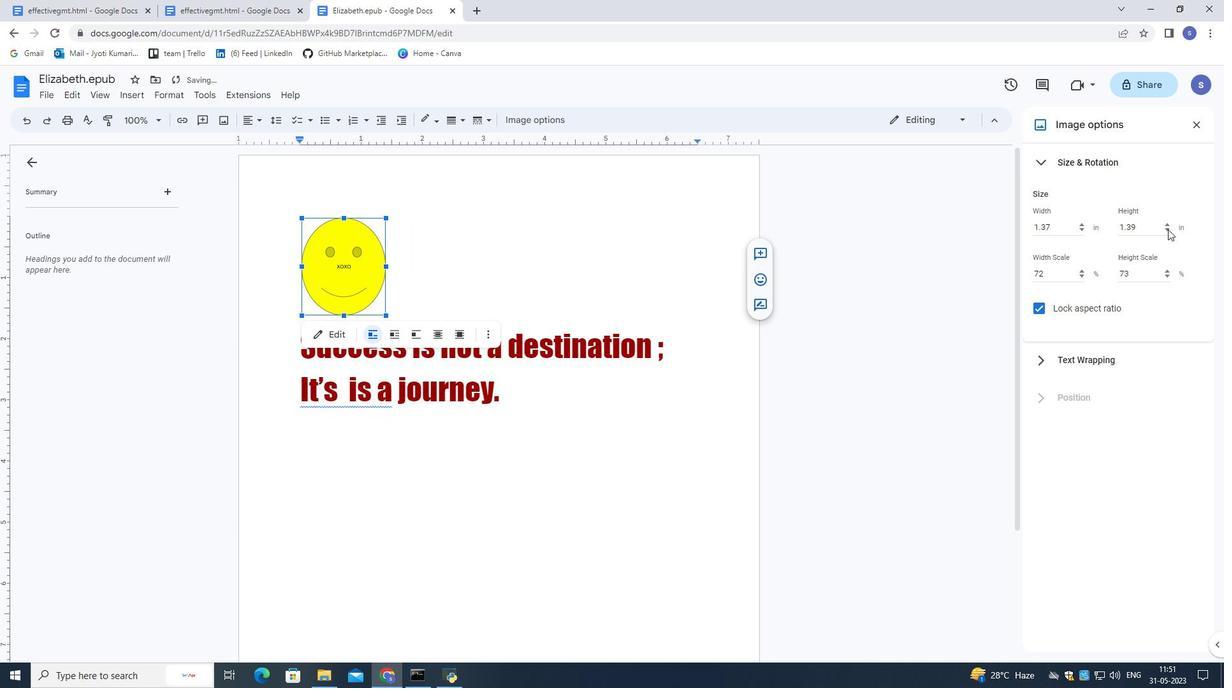 
Action: Mouse pressed left at (1168, 229)
Screenshot: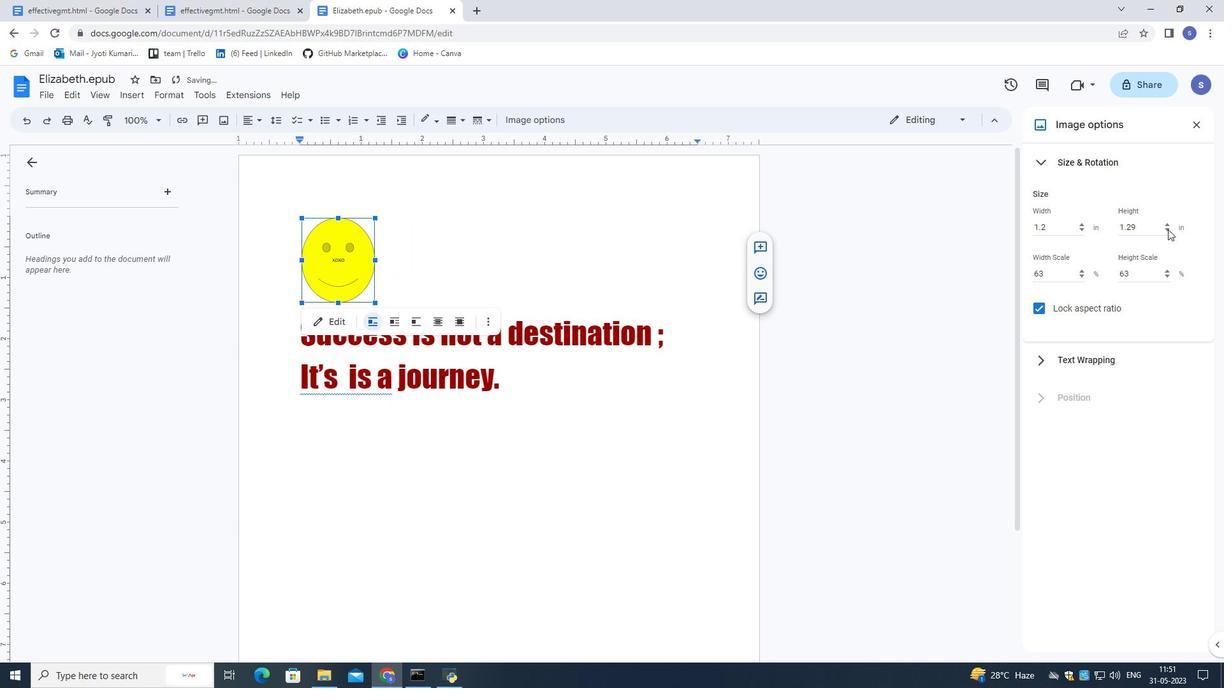 
Action: Mouse pressed left at (1168, 229)
Screenshot: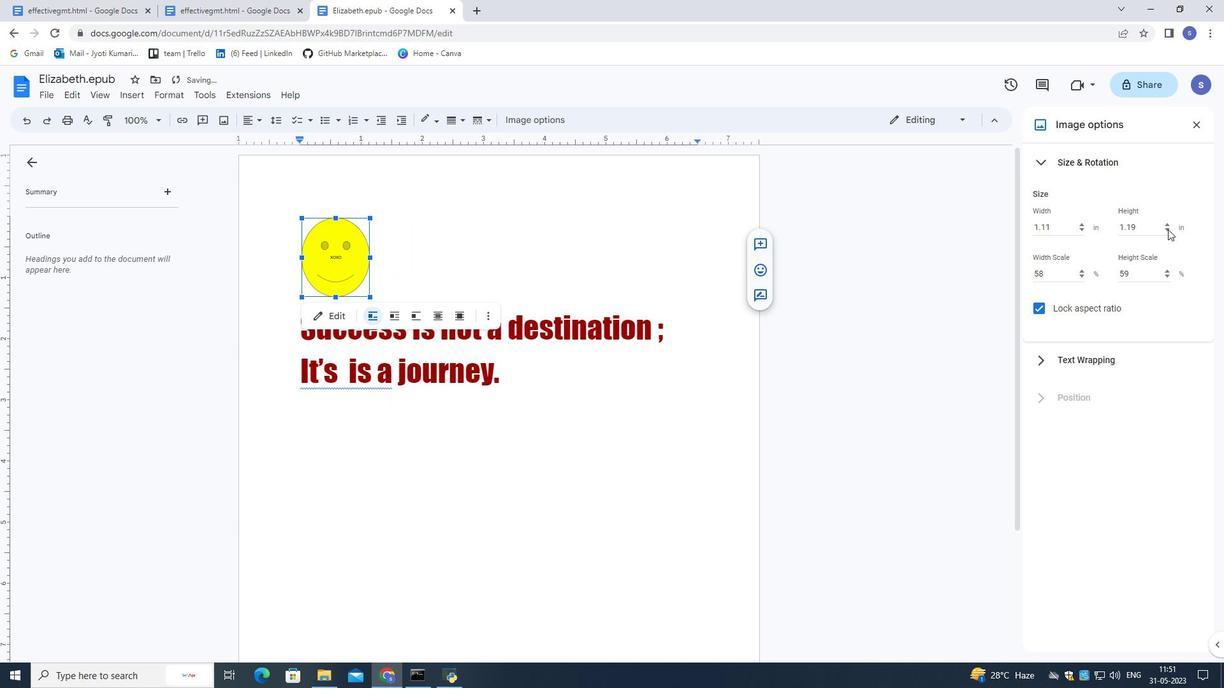 
Action: Mouse pressed left at (1168, 229)
Screenshot: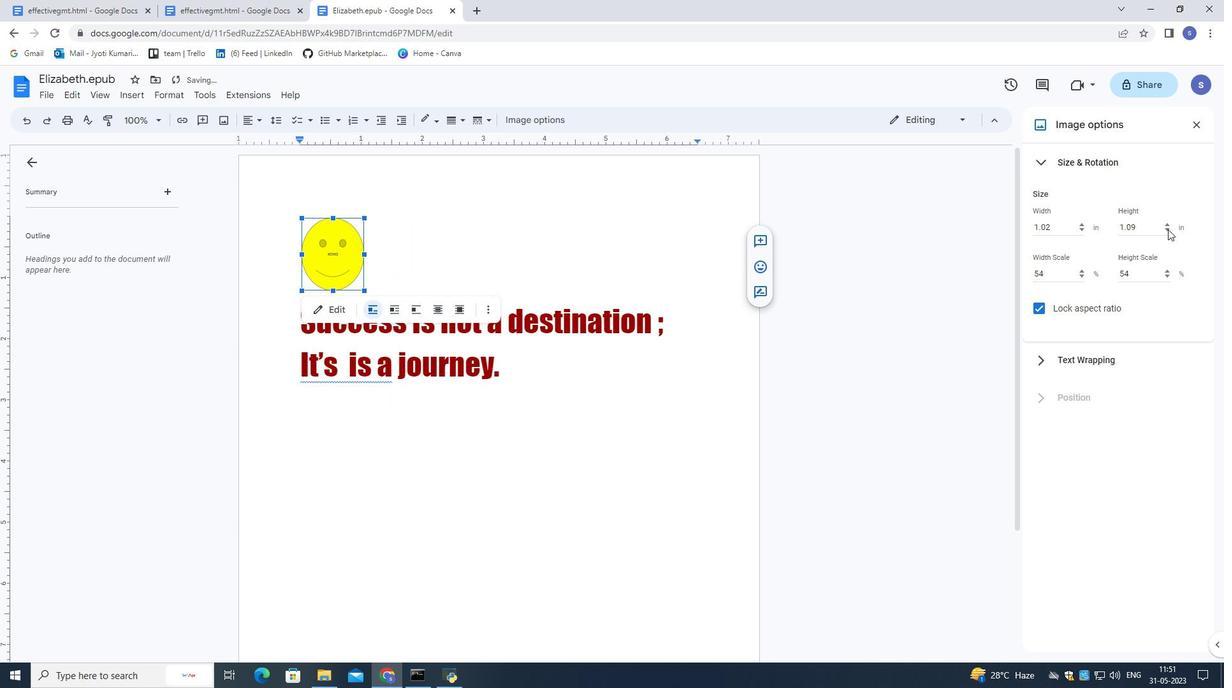 
Action: Mouse pressed left at (1168, 229)
Screenshot: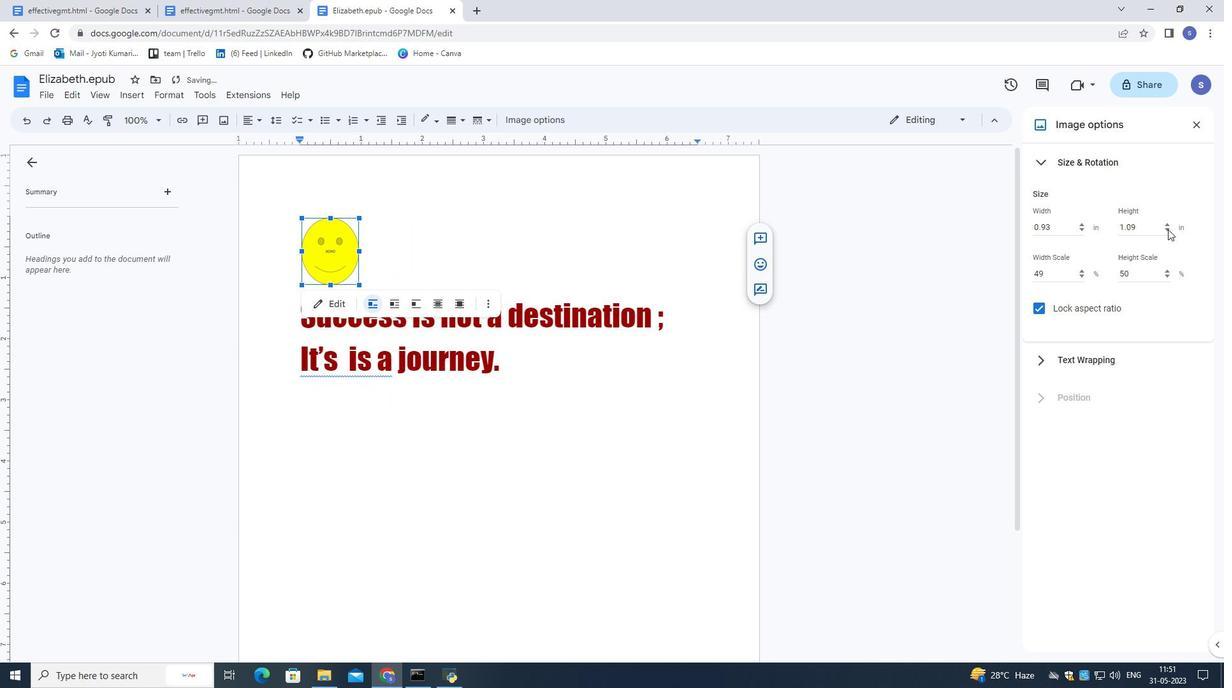 
Action: Mouse pressed left at (1168, 229)
Screenshot: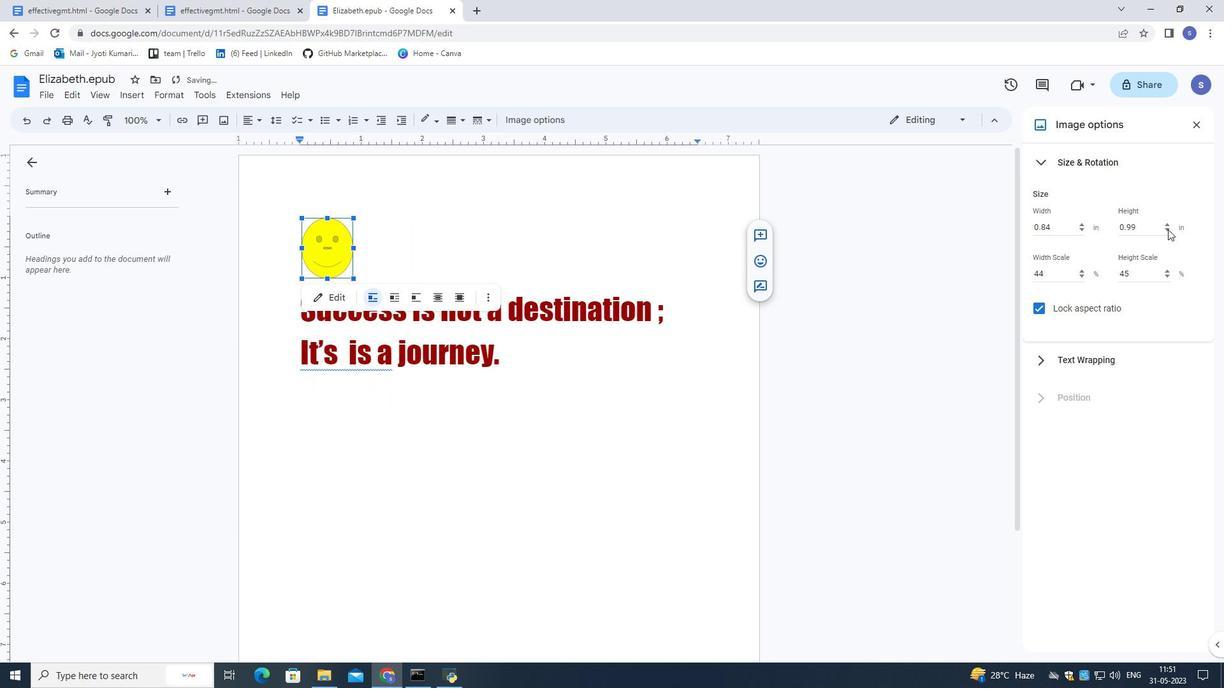 
Action: Mouse pressed left at (1168, 229)
Screenshot: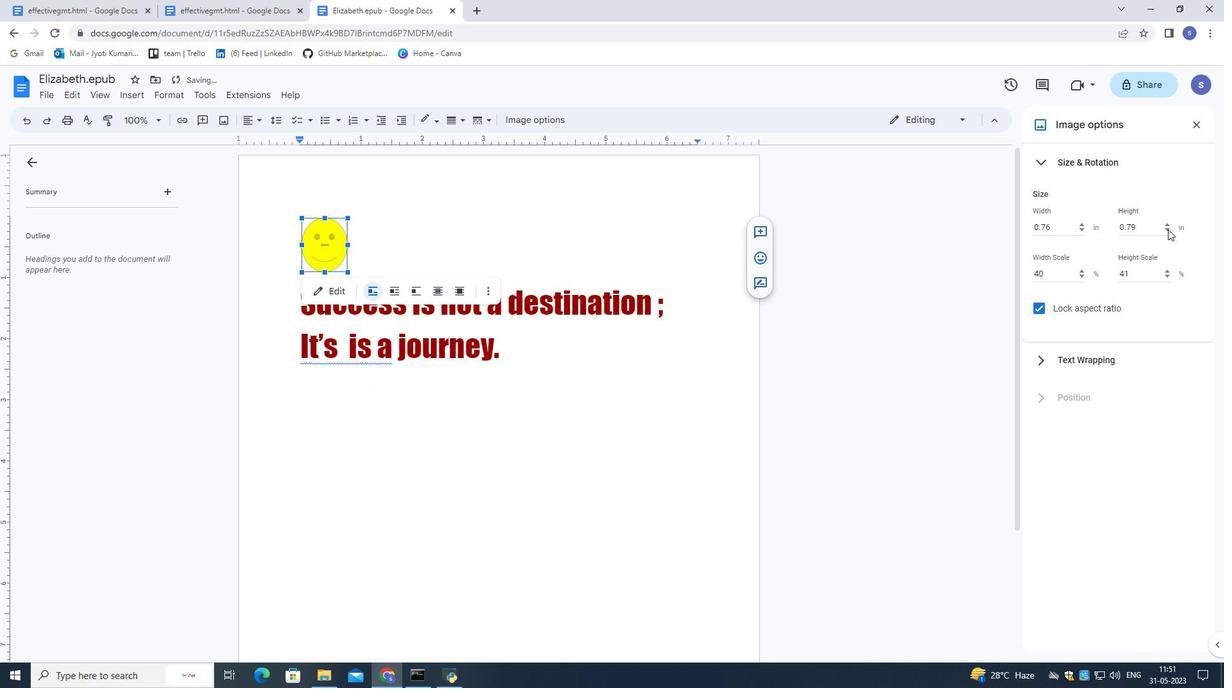
Action: Mouse pressed left at (1168, 229)
Screenshot: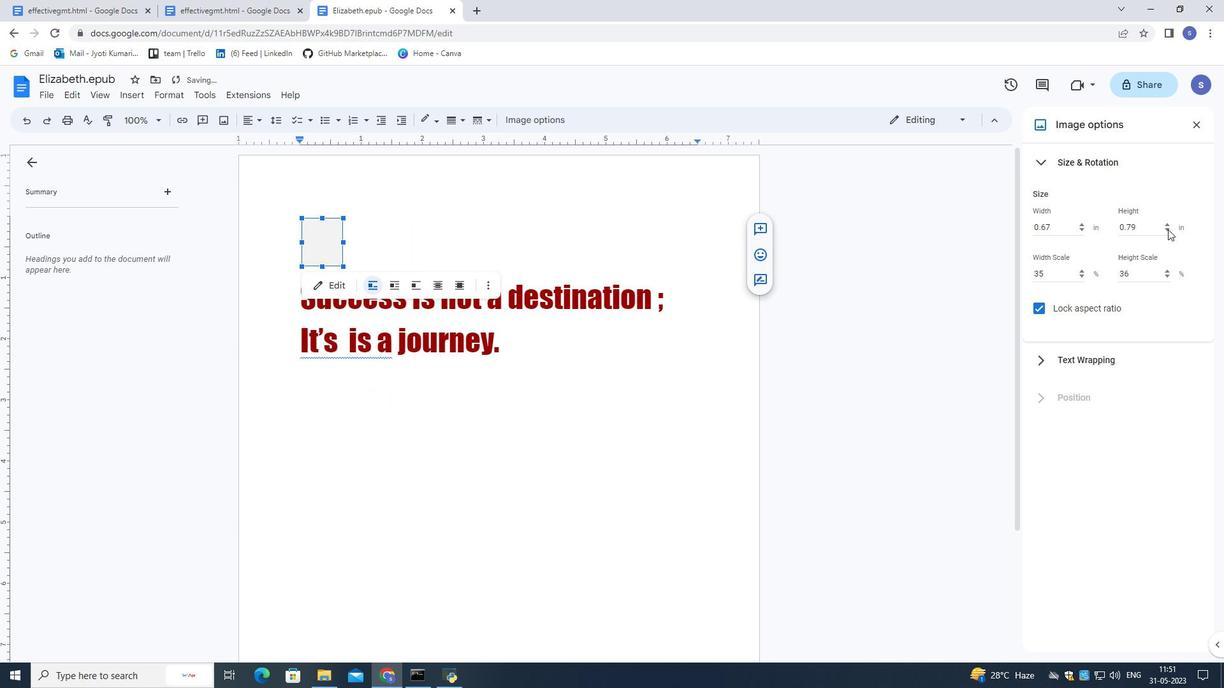
Action: Mouse pressed left at (1168, 229)
Screenshot: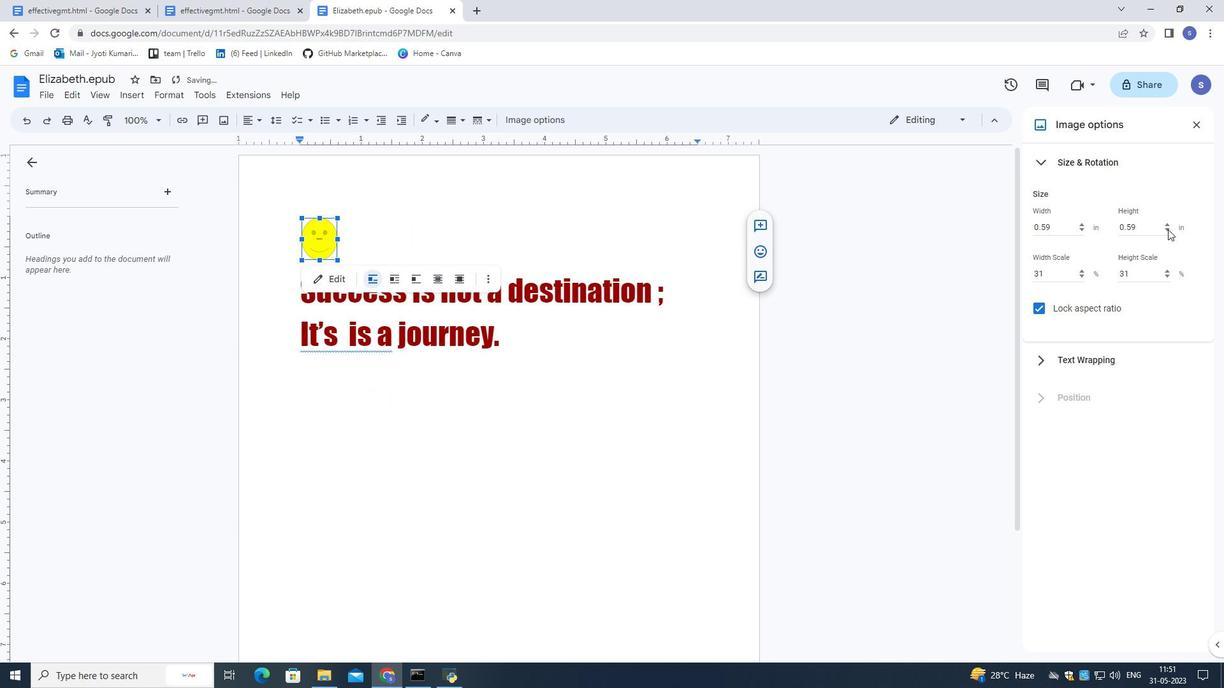 
Action: Mouse pressed left at (1168, 229)
Screenshot: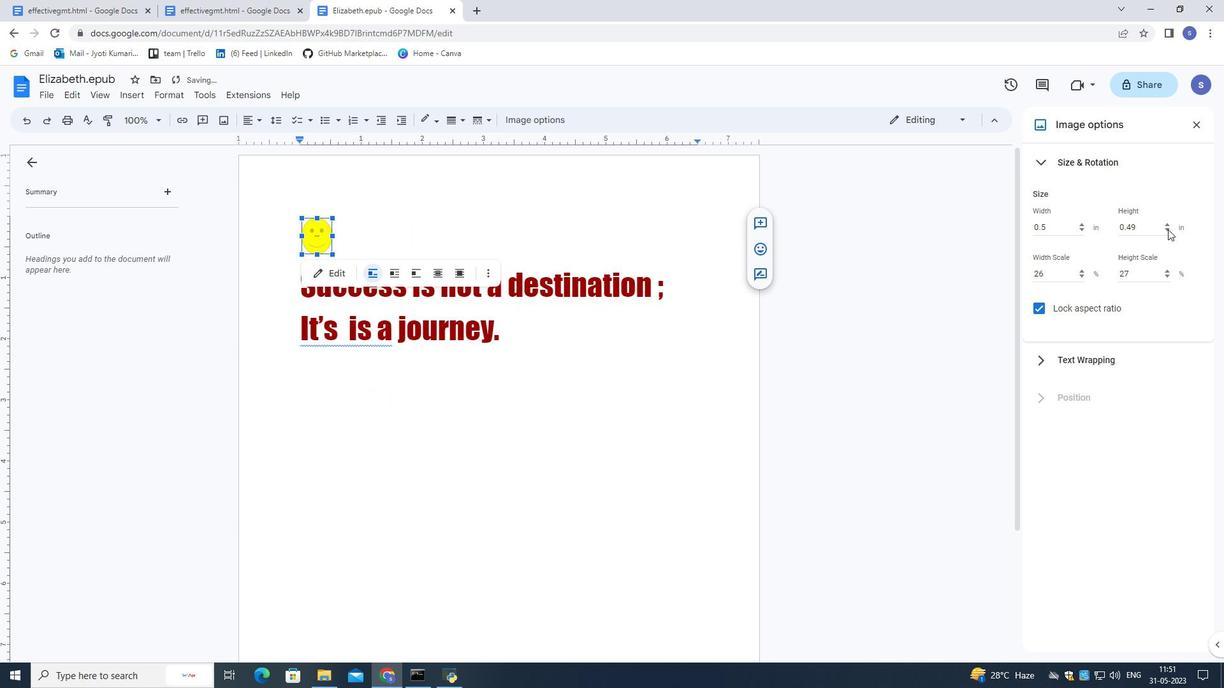 
Action: Mouse moved to (706, 216)
Screenshot: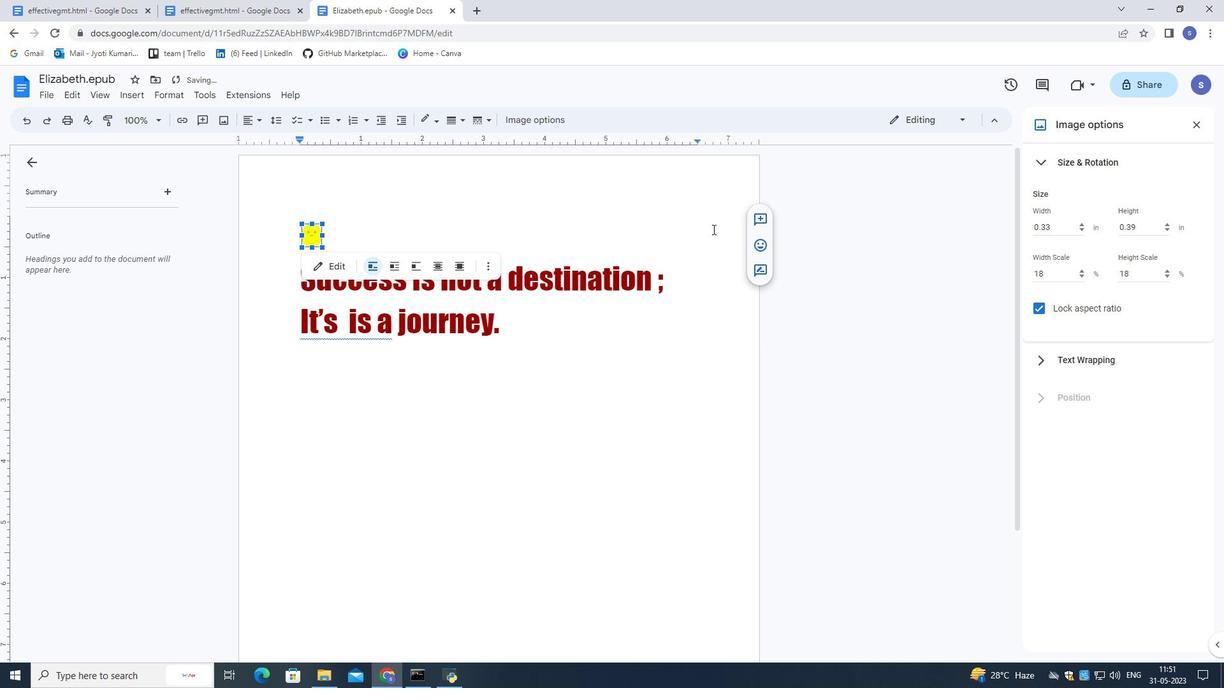 
Action: Mouse pressed left at (706, 216)
Screenshot: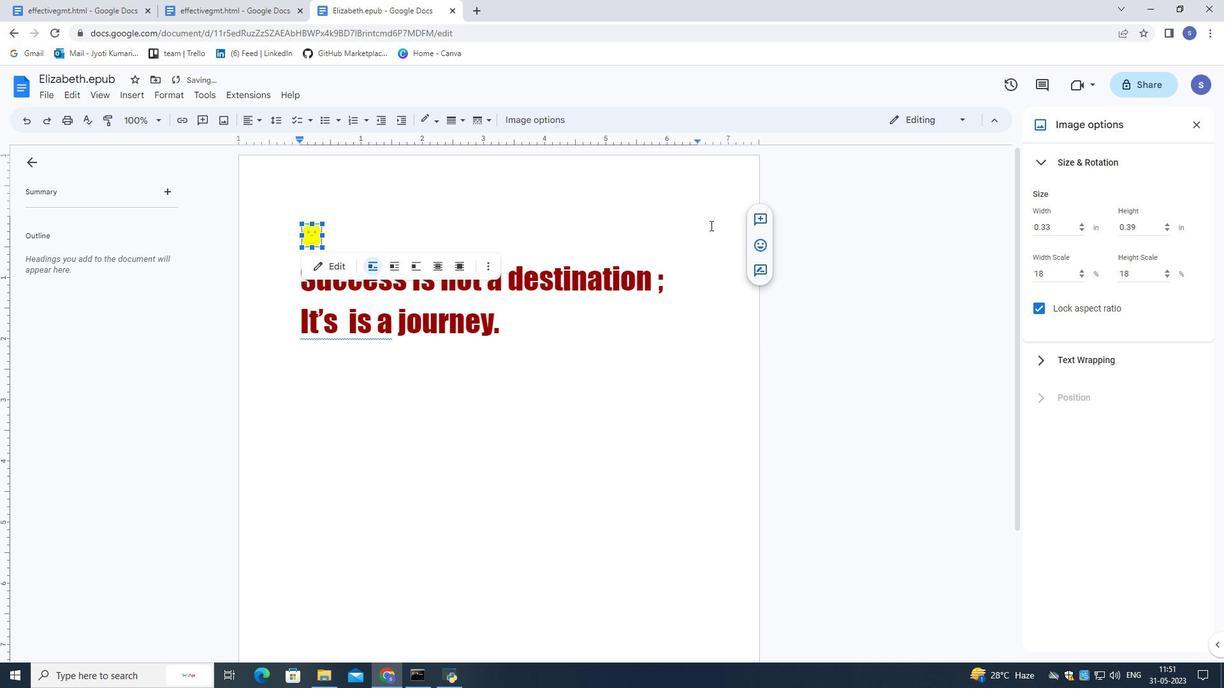 
Action: Mouse moved to (51, 88)
Screenshot: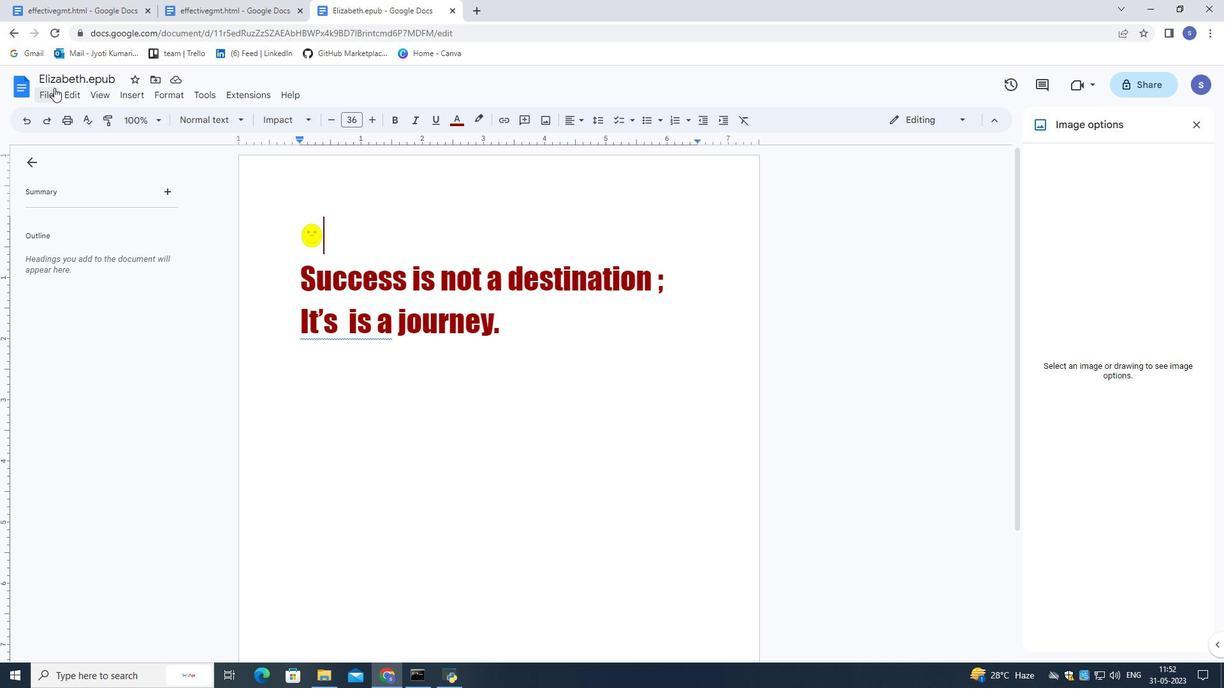 
Action: Mouse pressed left at (51, 88)
Screenshot: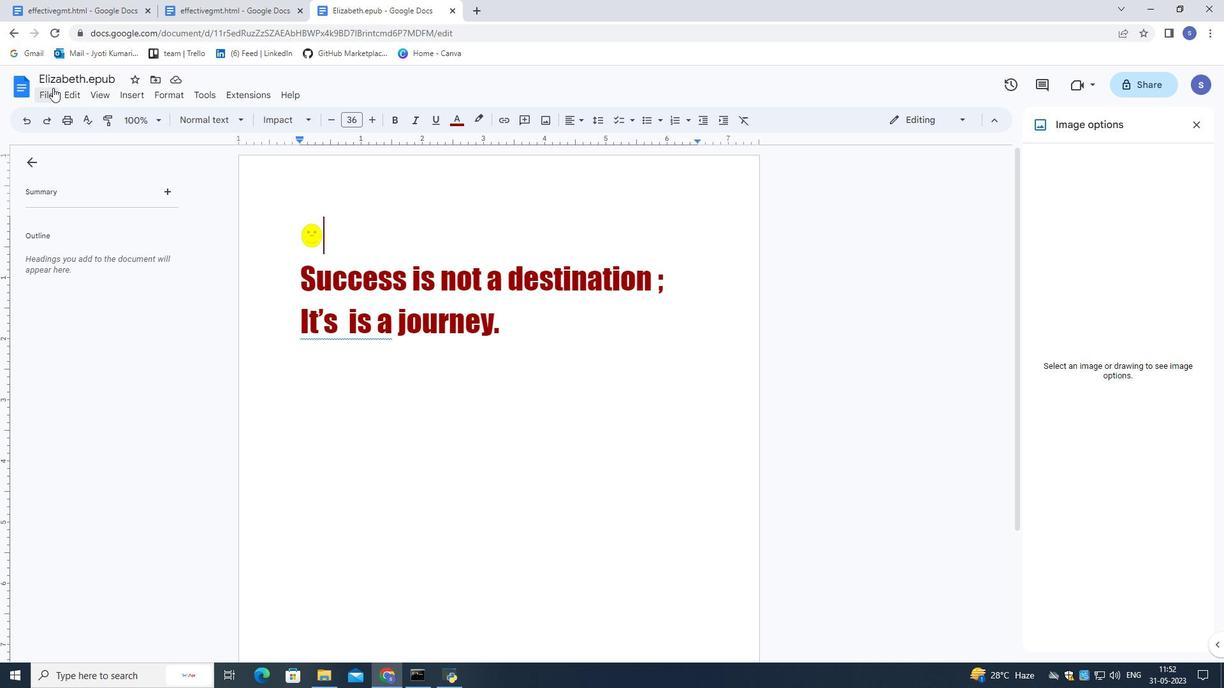 
Action: Mouse moved to (170, 96)
Screenshot: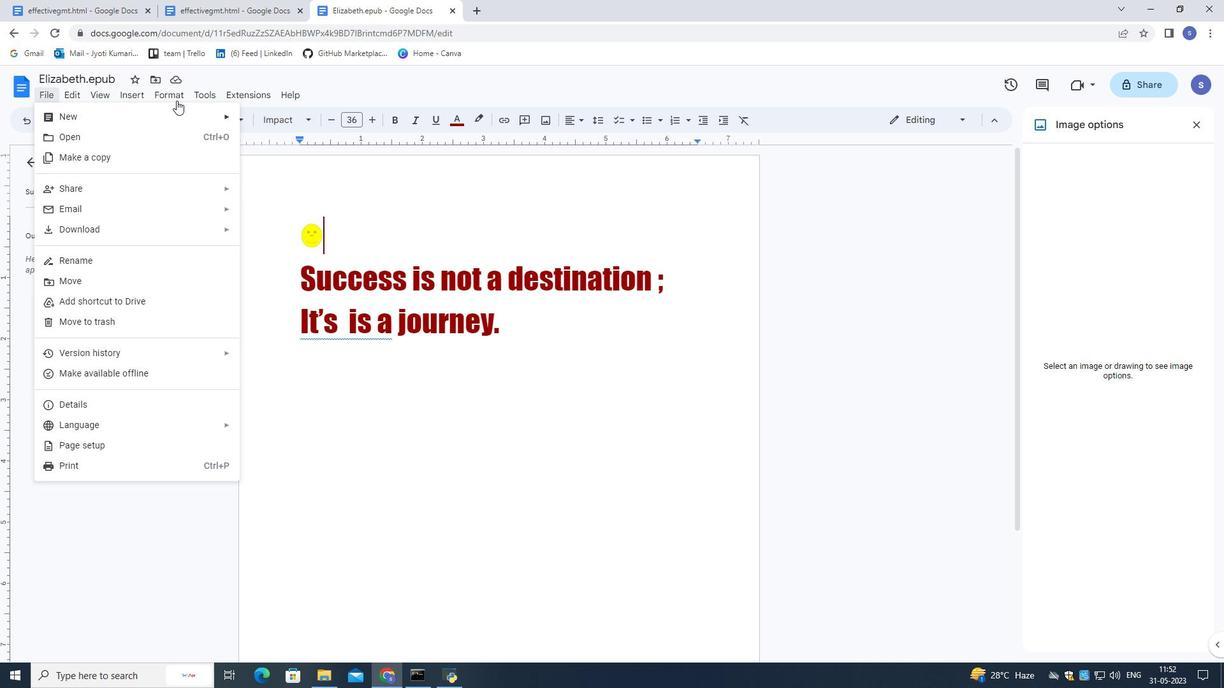 
Action: Mouse pressed left at (170, 96)
Screenshot: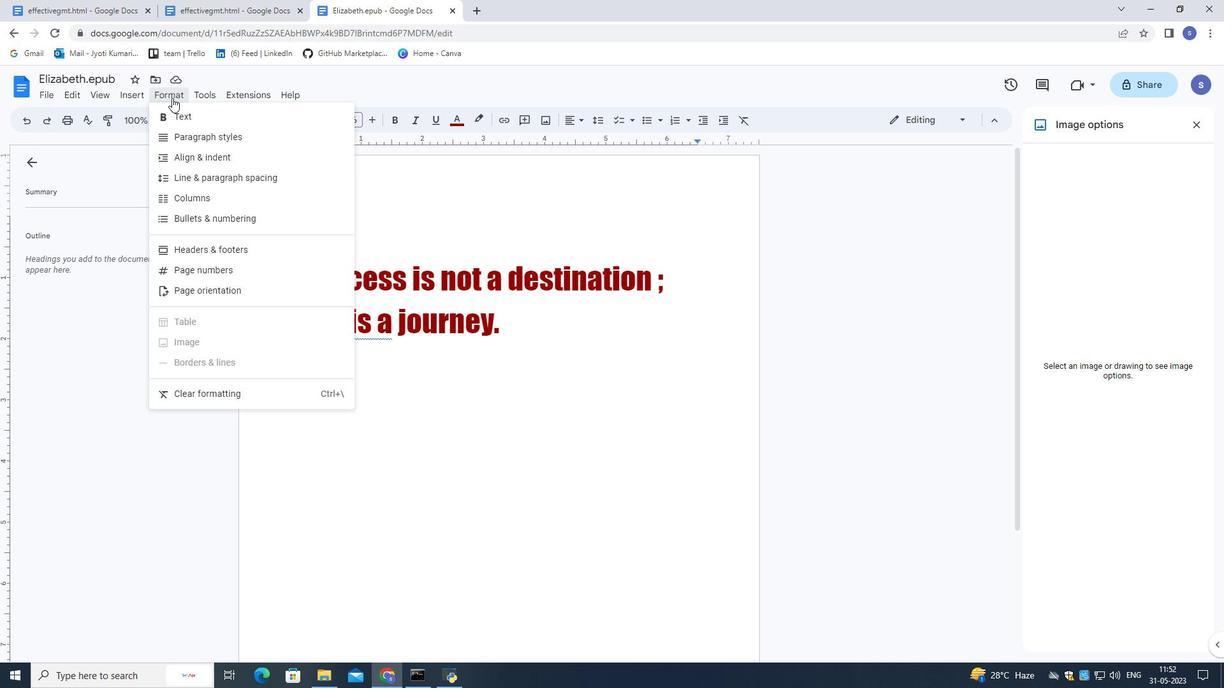 
Action: Mouse moved to (177, 93)
Screenshot: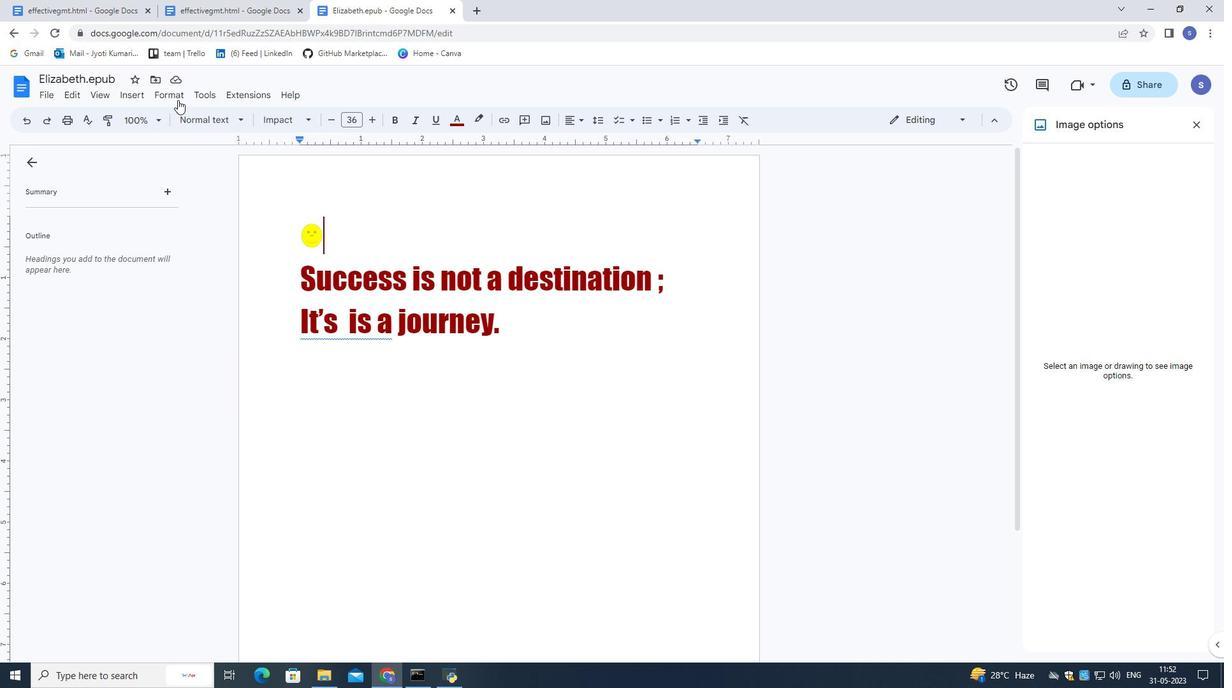 
Action: Mouse pressed left at (177, 93)
Screenshot: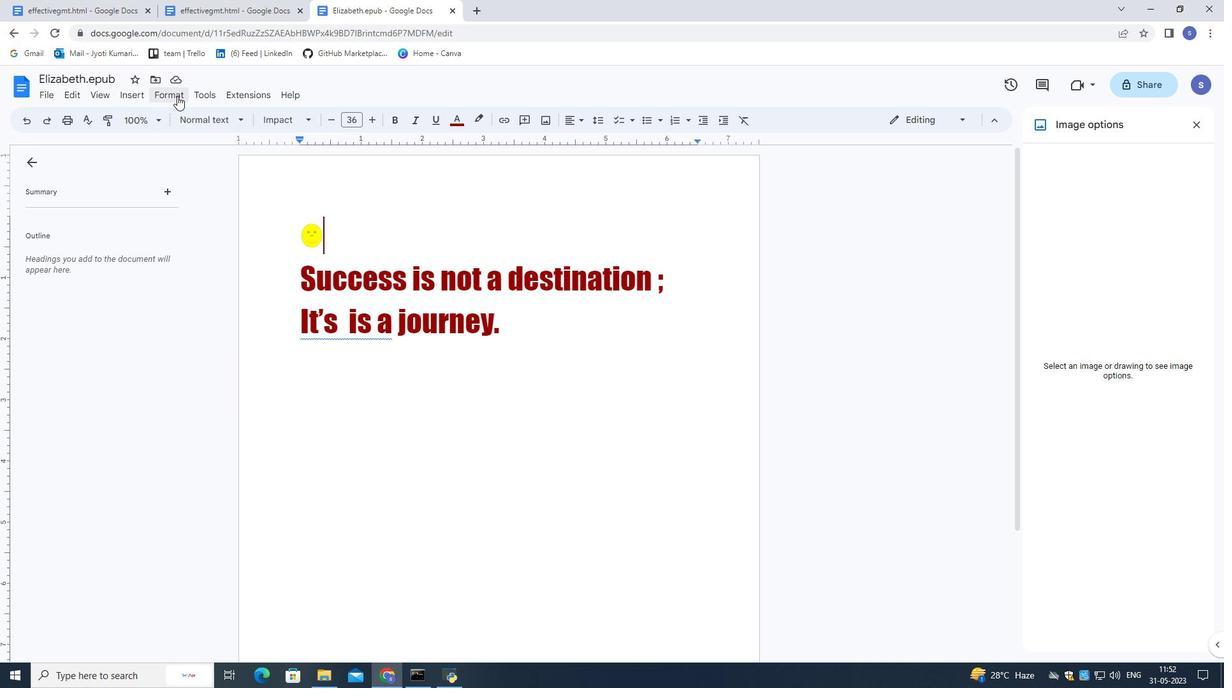 
Action: Mouse moved to (218, 290)
Screenshot: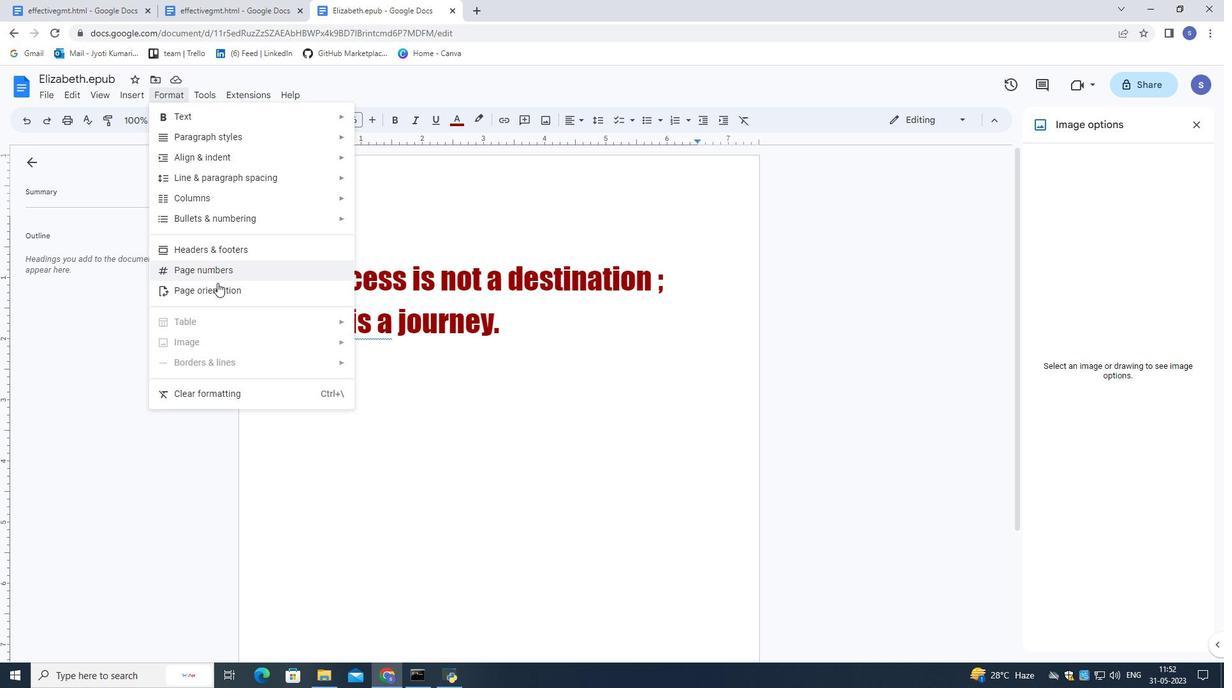 
Action: Mouse pressed left at (218, 290)
Screenshot: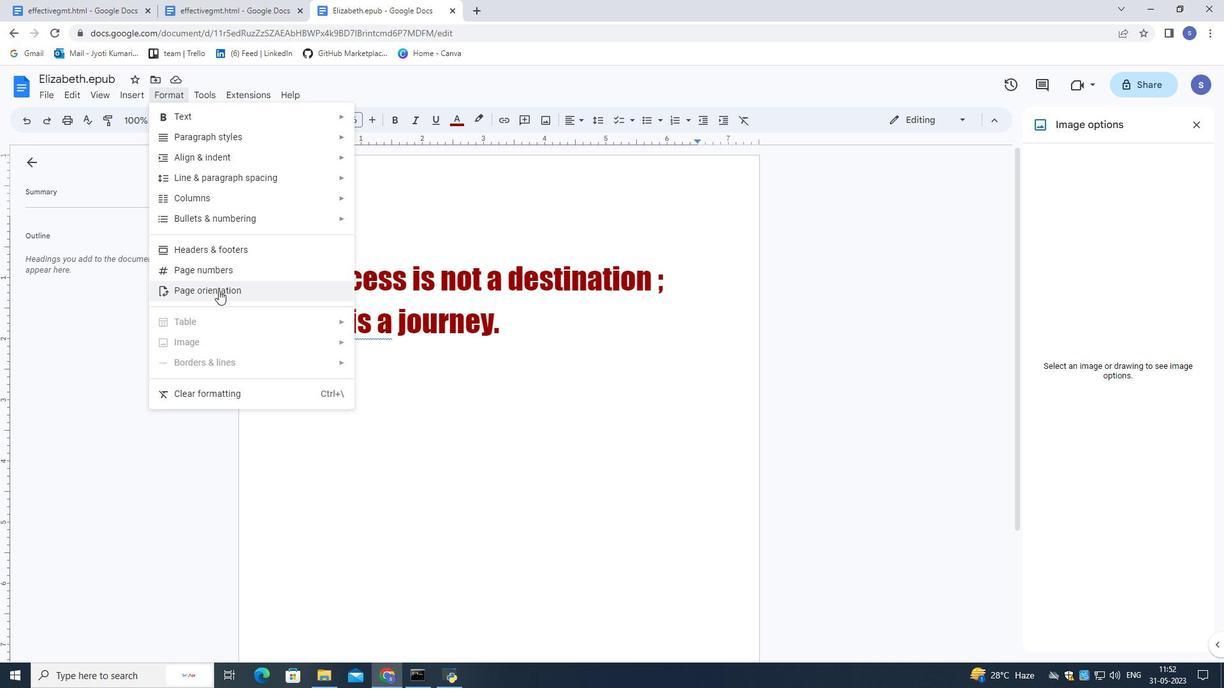 
Action: Mouse moved to (588, 389)
Screenshot: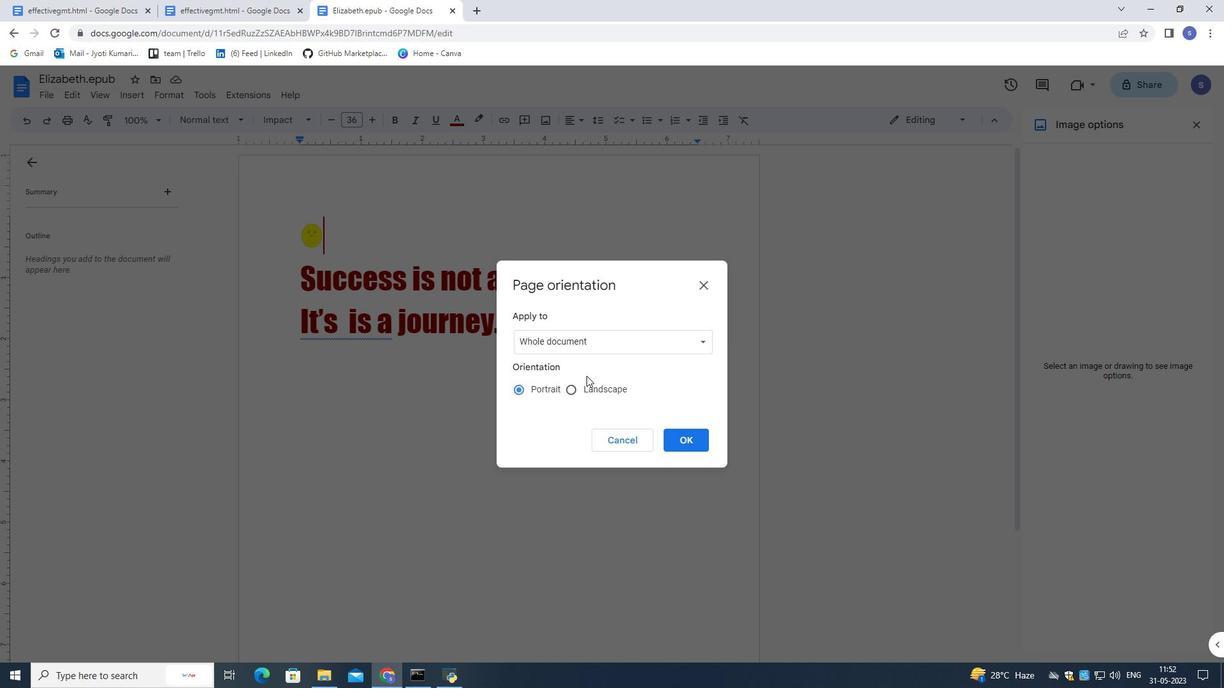 
Action: Mouse pressed left at (588, 389)
Screenshot: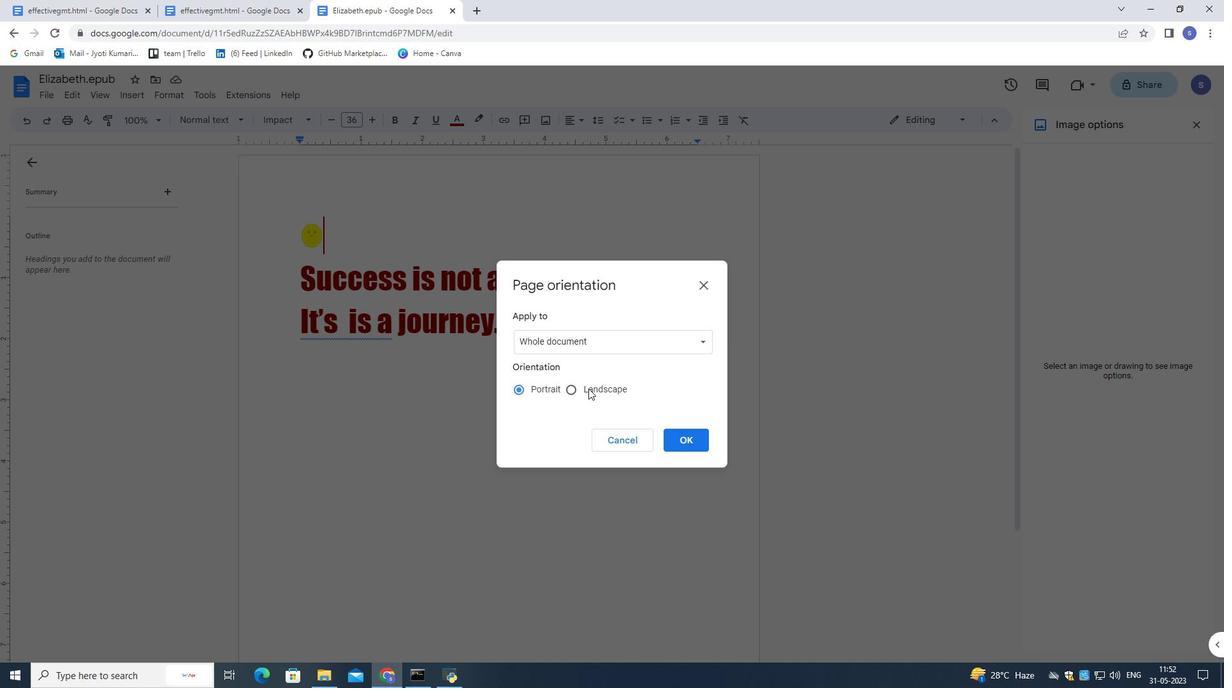 
Action: Mouse moved to (700, 444)
Screenshot: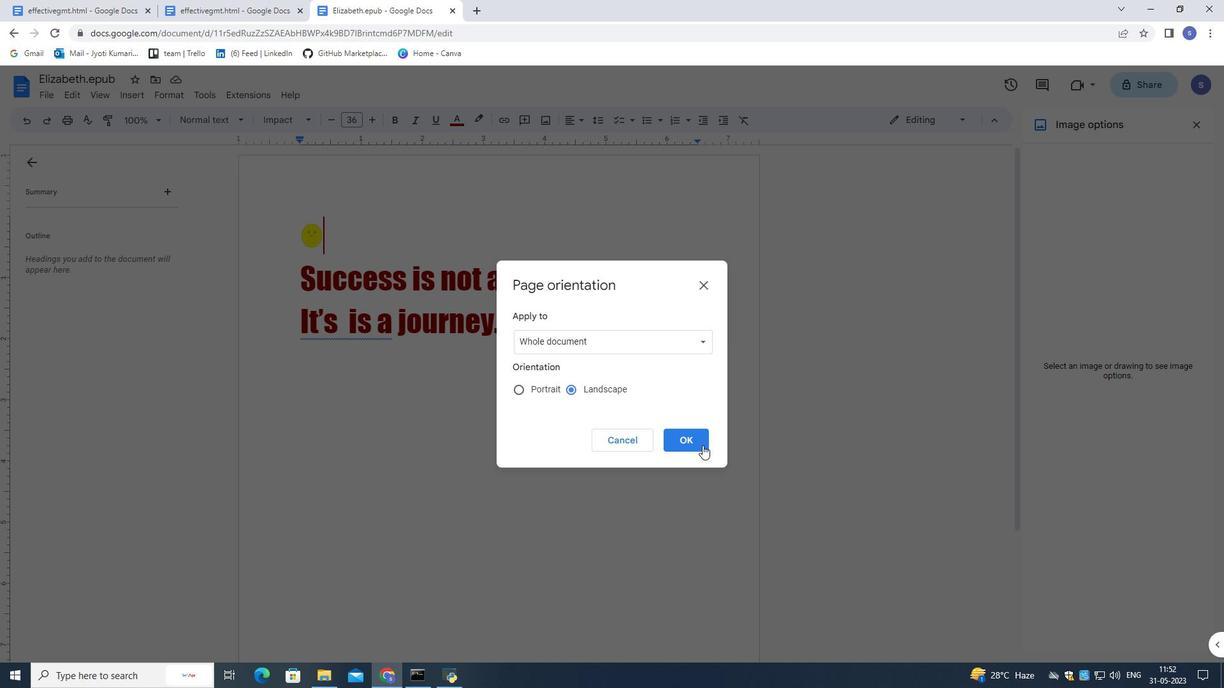 
Action: Mouse pressed left at (700, 444)
Screenshot: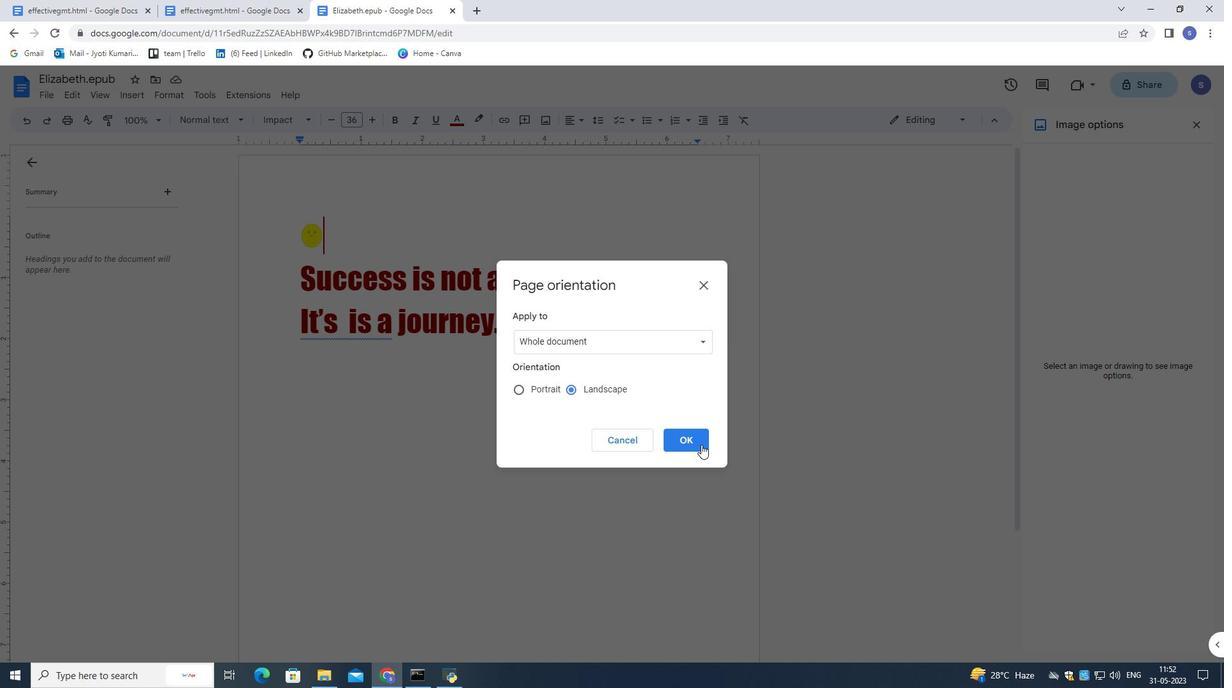 
Action: Mouse moved to (256, 281)
Screenshot: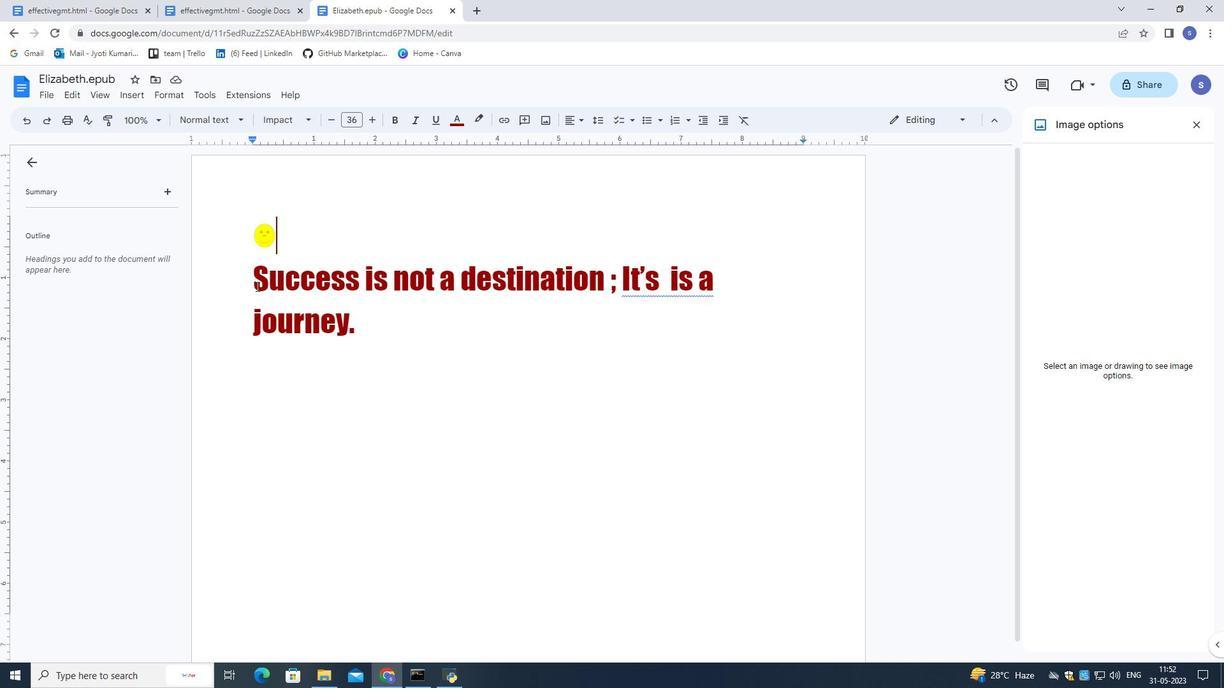 
Action: Mouse pressed left at (256, 281)
Screenshot: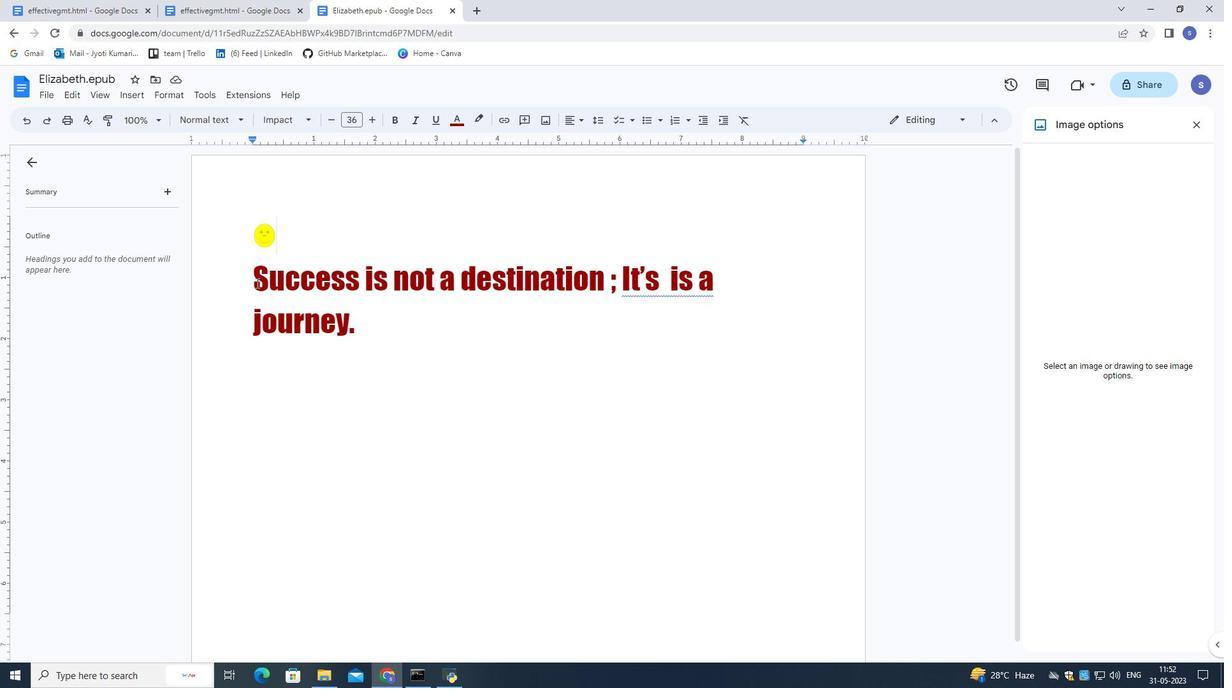 
Action: Mouse moved to (869, 285)
Screenshot: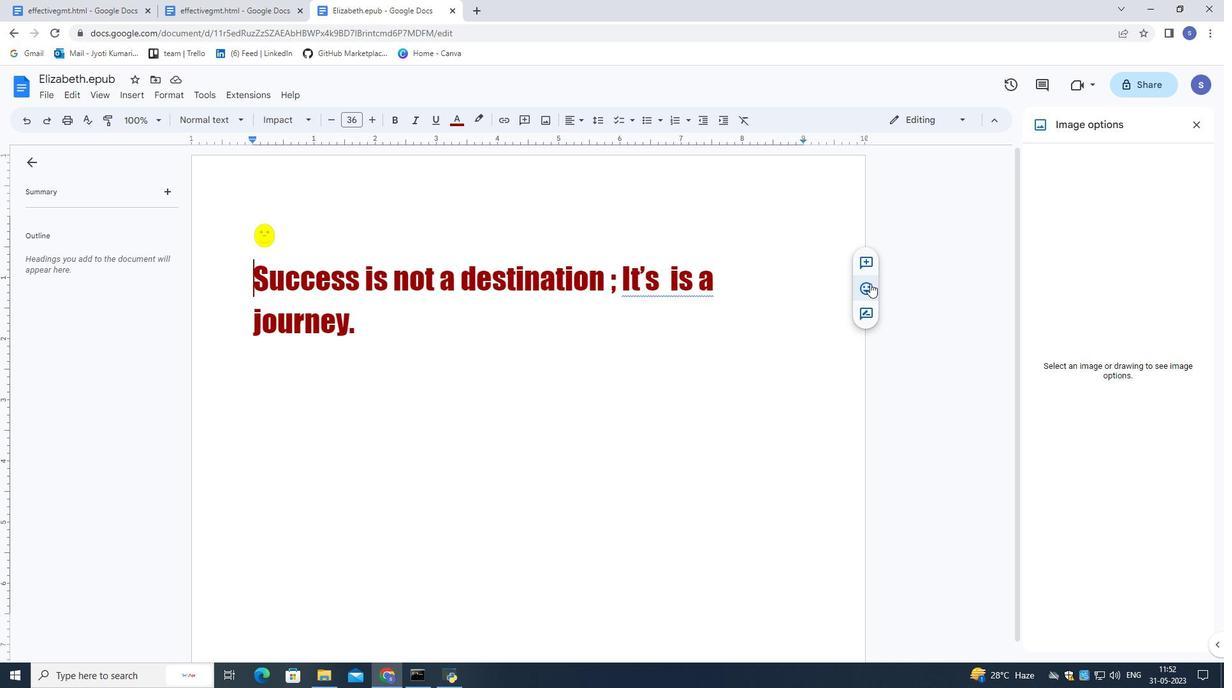 
Action: Mouse pressed left at (869, 285)
Screenshot: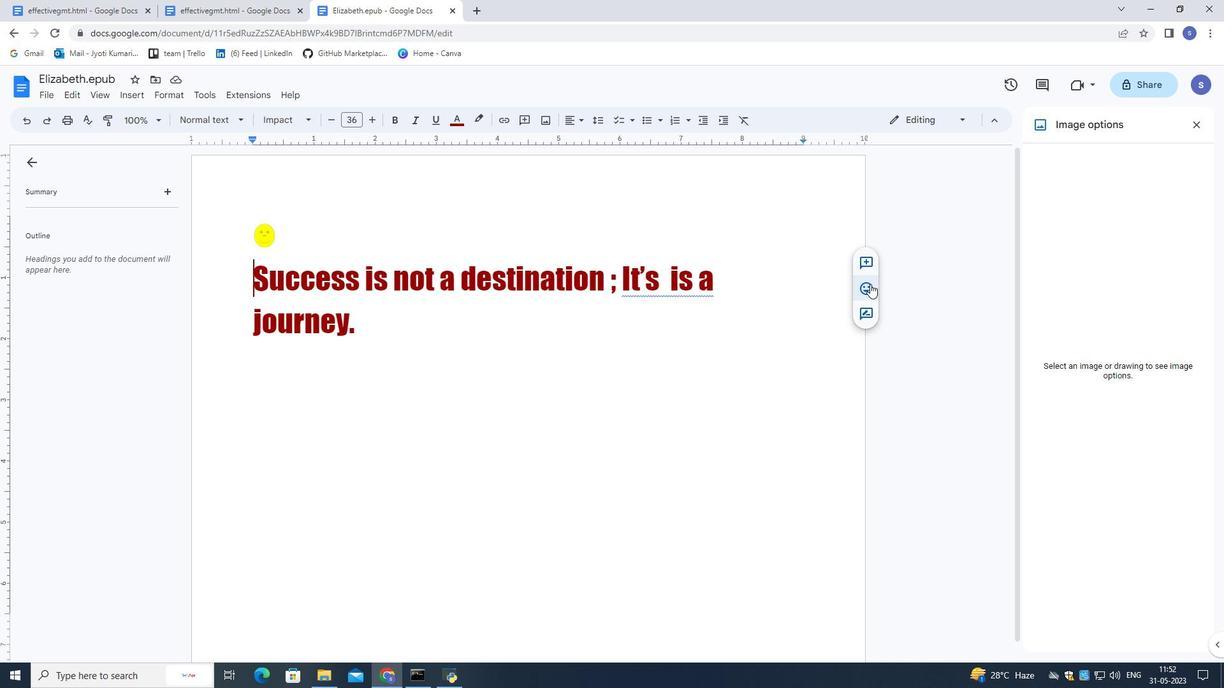 
Action: Mouse moved to (807, 509)
Screenshot: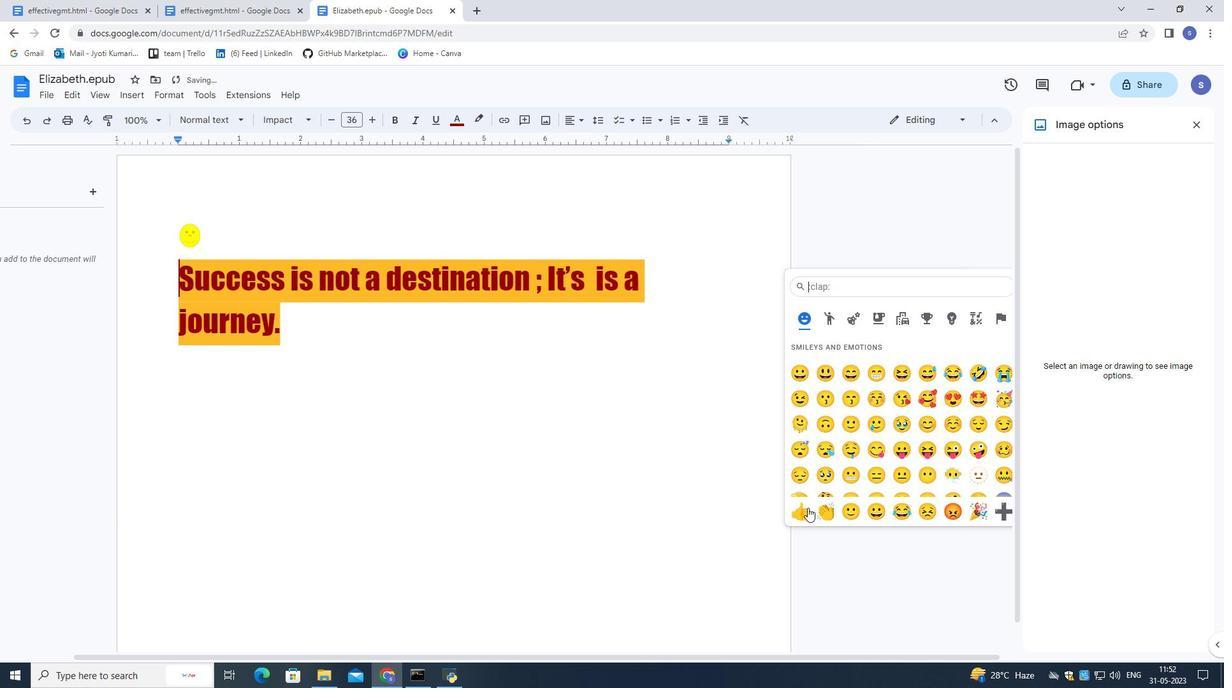 
Action: Mouse pressed left at (807, 509)
Screenshot: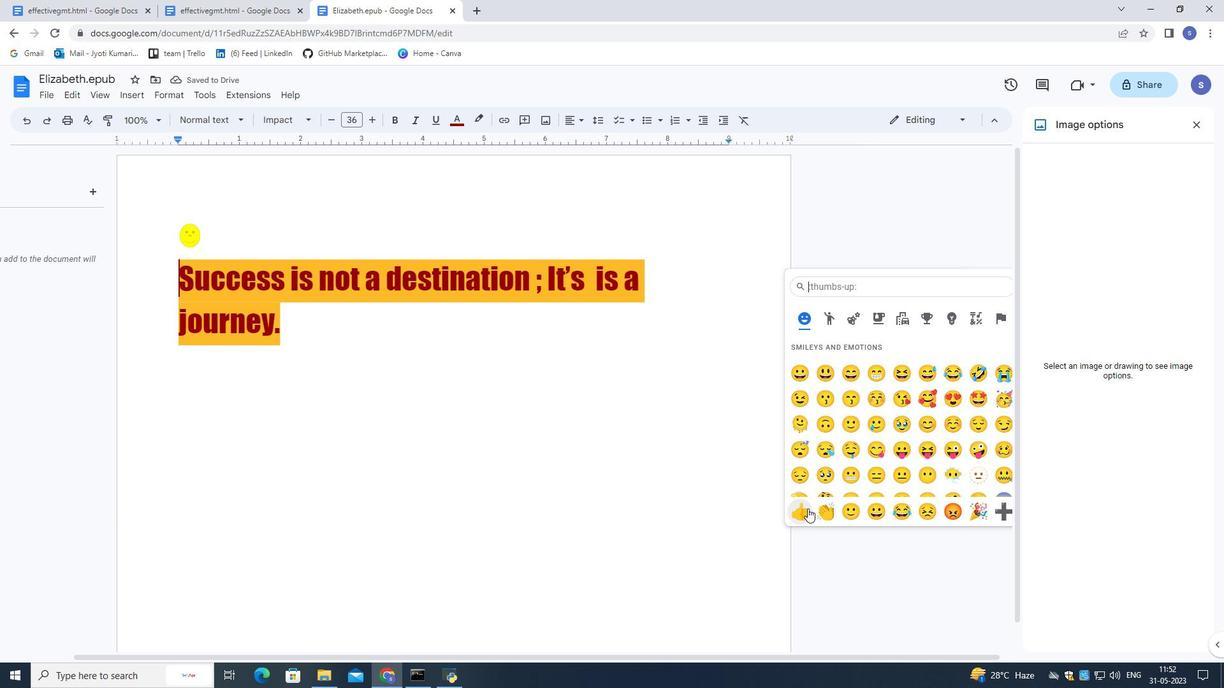 
Action: Mouse moved to (868, 375)
Screenshot: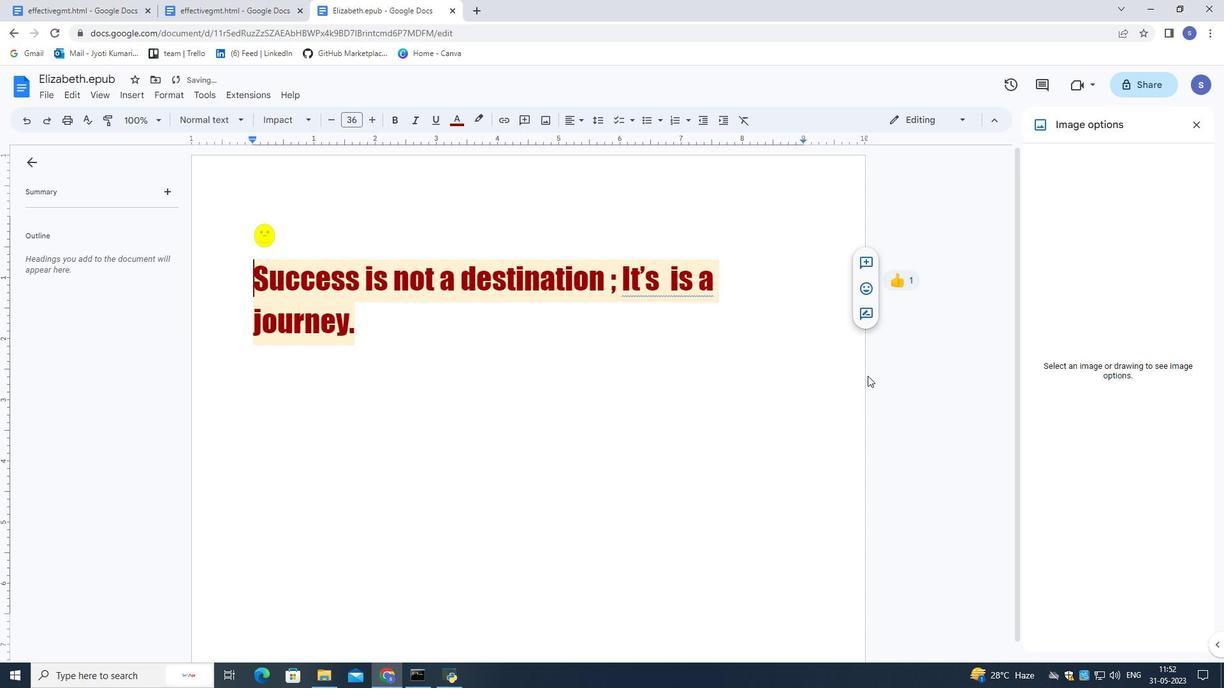 
Action: Mouse pressed left at (868, 375)
Screenshot: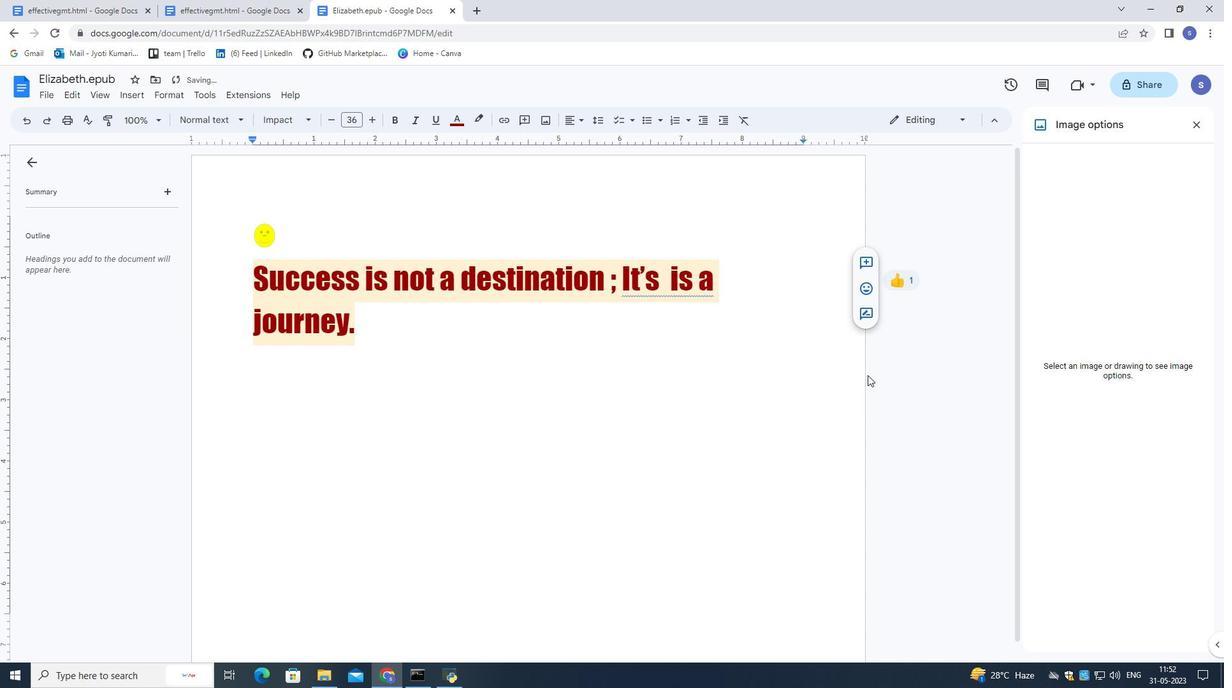 
Action: Mouse moved to (825, 375)
Screenshot: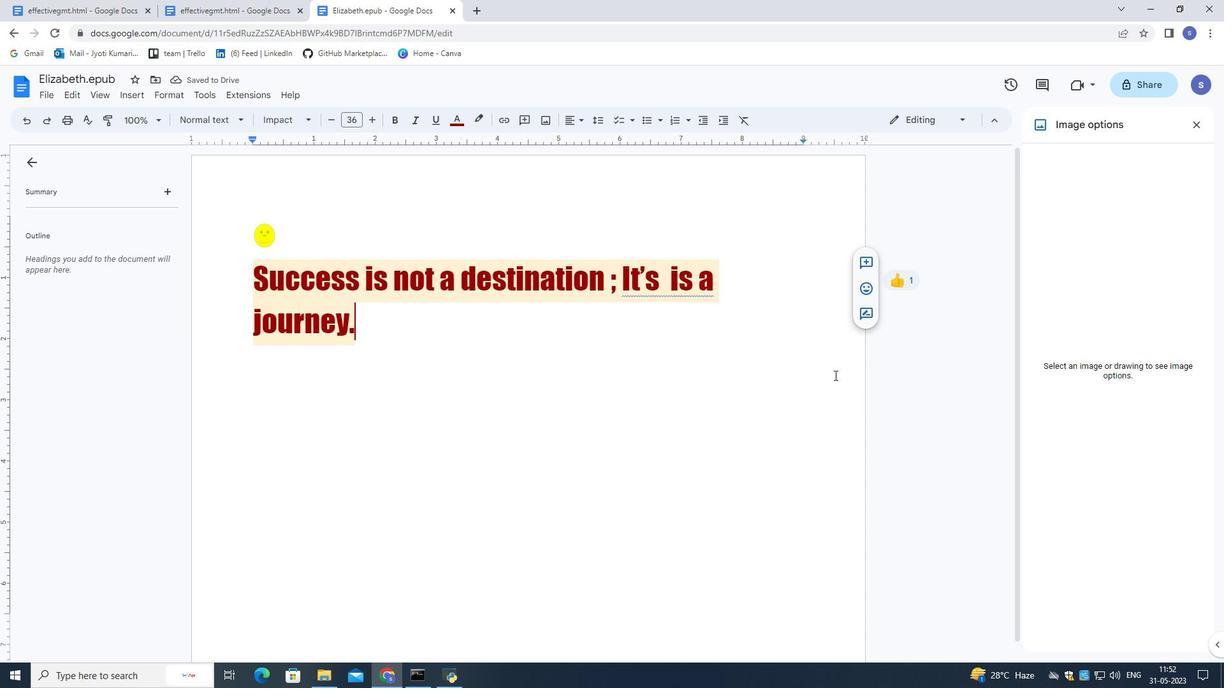 
Action: Mouse pressed left at (825, 375)
Screenshot: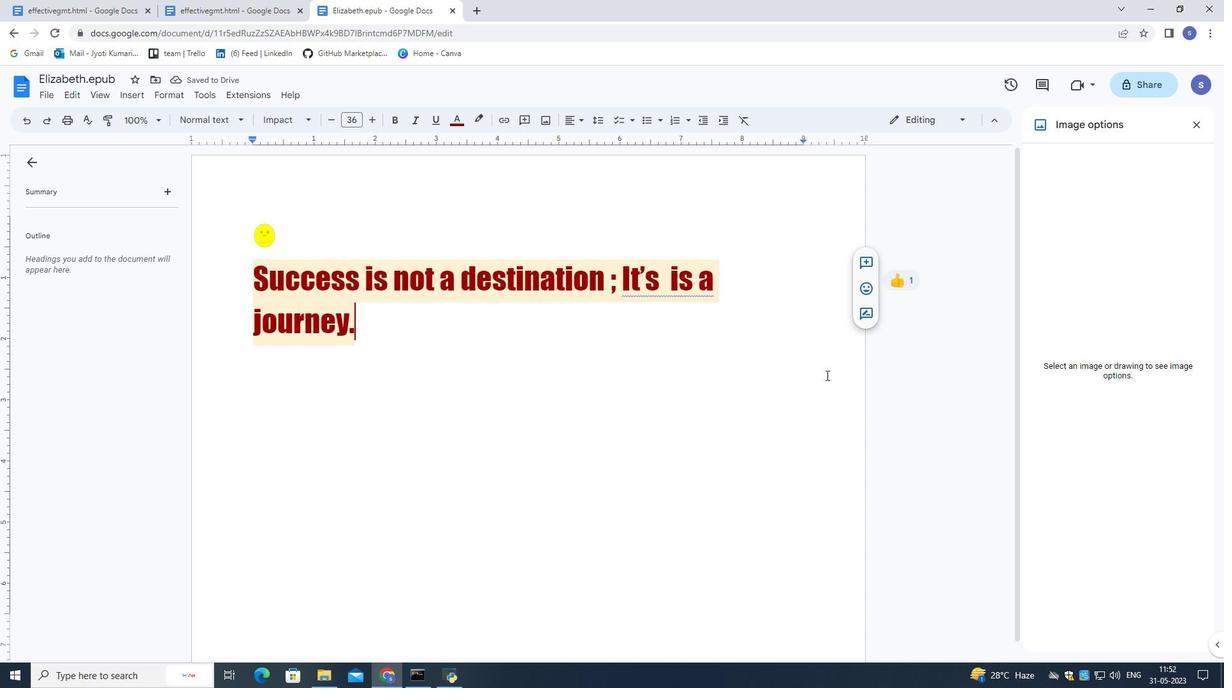 
Action: Mouse moved to (398, 377)
Screenshot: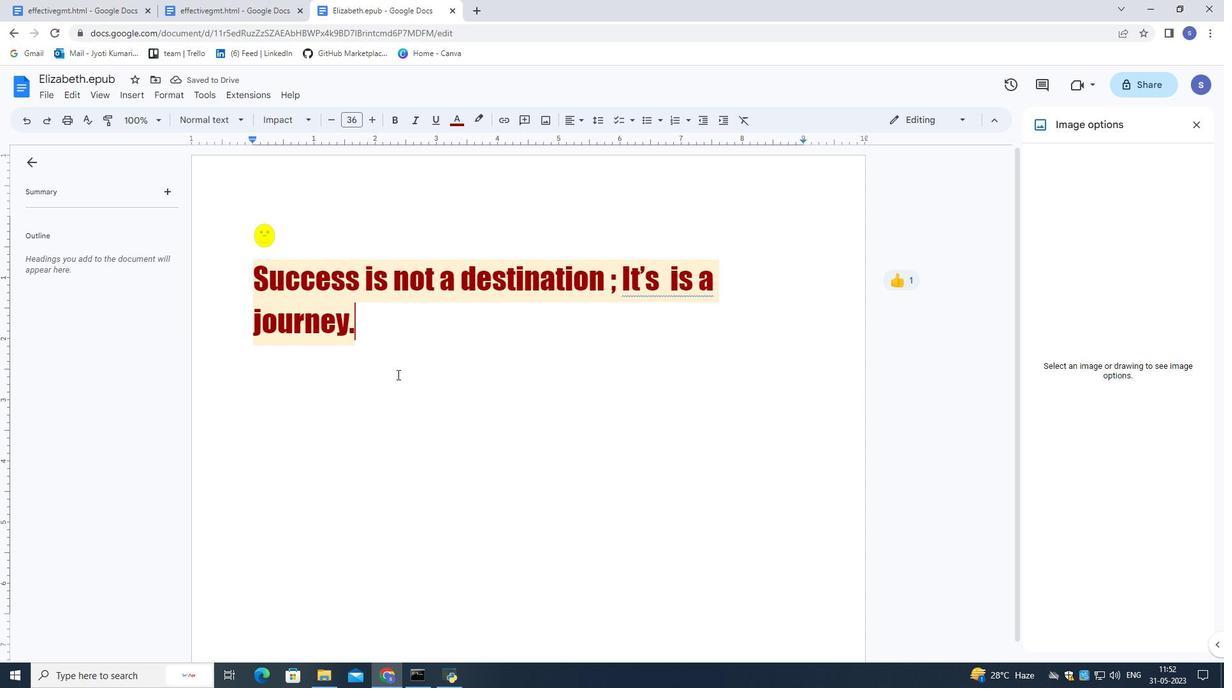 
Action: Mouse pressed left at (398, 377)
Screenshot: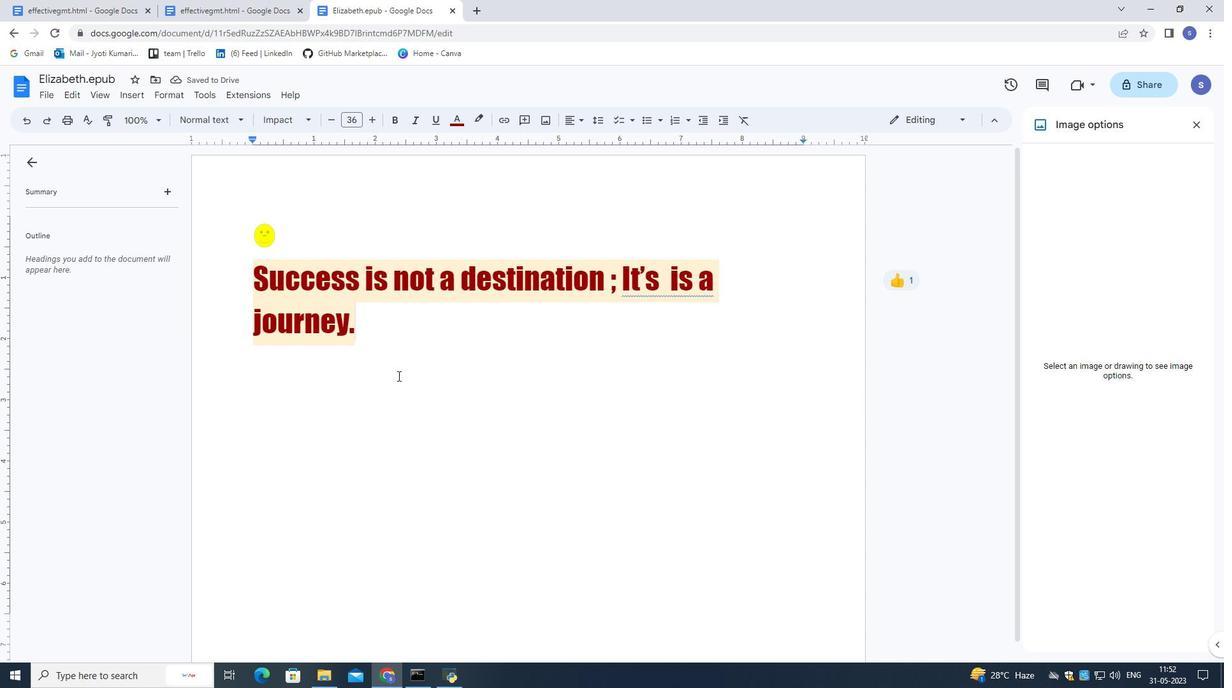 
Action: Mouse moved to (401, 347)
Screenshot: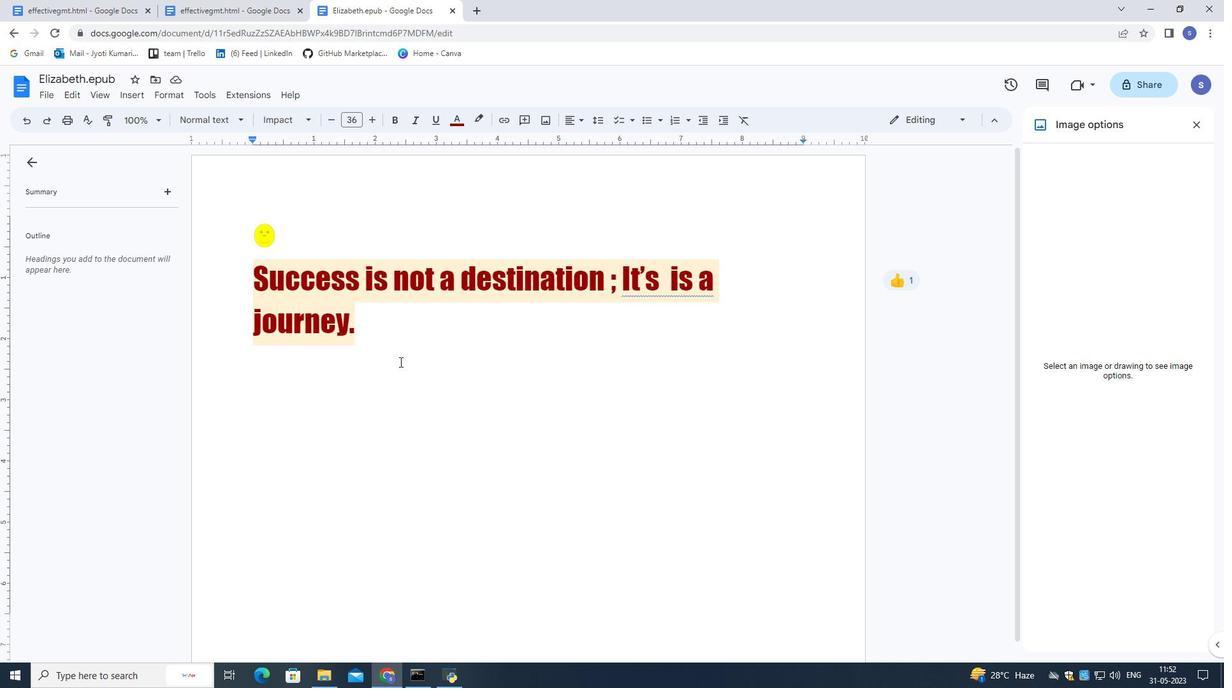 
